 Task: Find connections with filter location Chākan with filter topic #Businessmindsetswith filter profile language Potuguese with filter current company Berger Paints India with filter school Sree Vidyanikethan Degree College, A.Rangampet, Tirupati. with filter industry Water, Waste, Steam, and Air Conditioning Services with filter service category NotaryOnline Research with filter keywords title Makeup Artist
Action: Mouse moved to (472, 67)
Screenshot: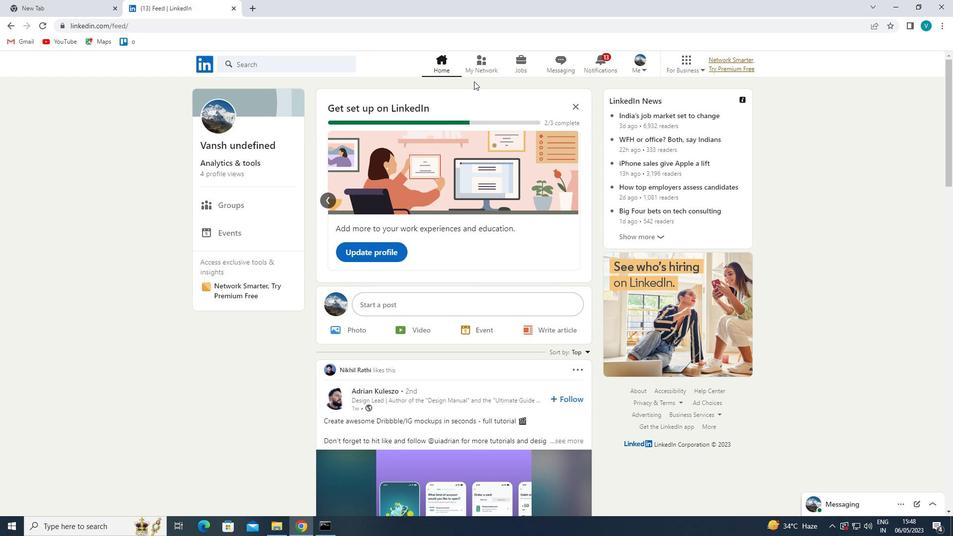 
Action: Mouse pressed left at (472, 67)
Screenshot: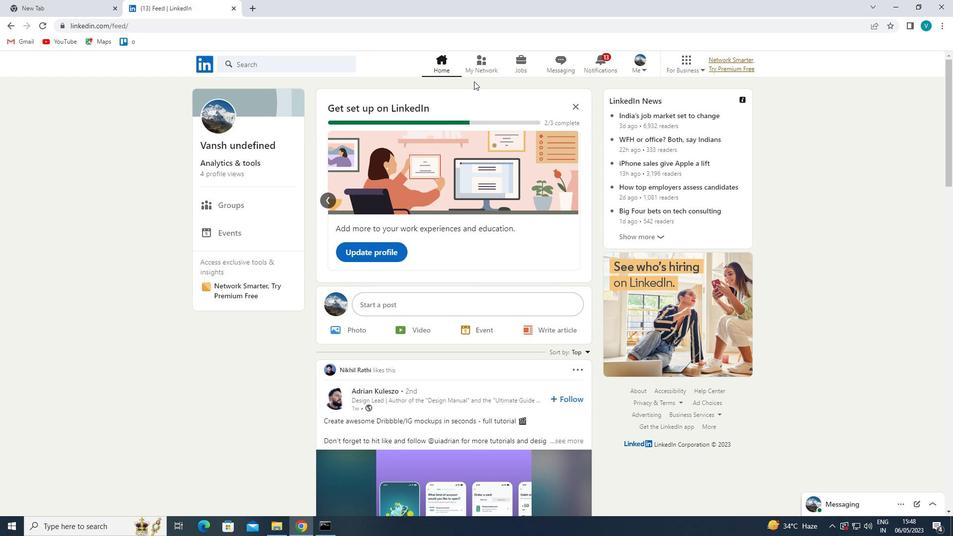 
Action: Mouse moved to (283, 120)
Screenshot: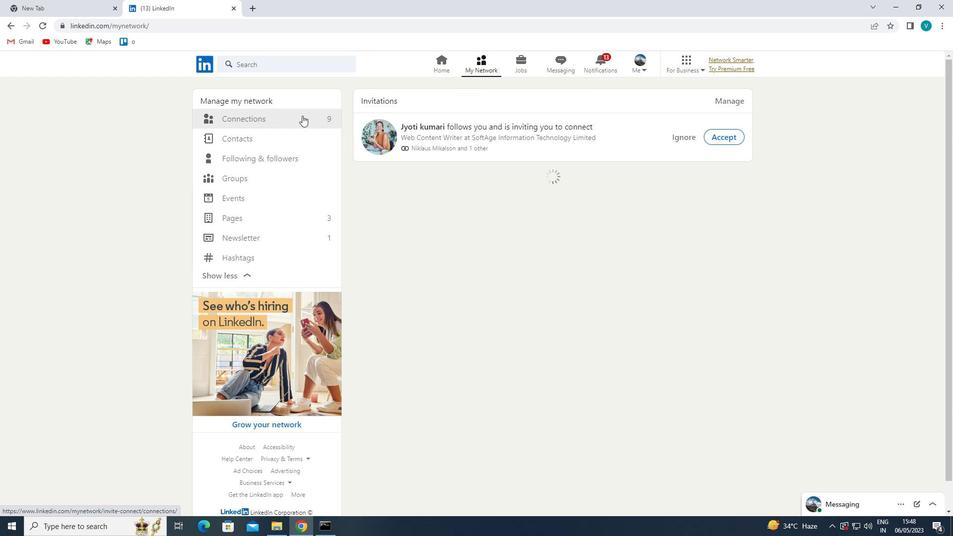 
Action: Mouse pressed left at (283, 120)
Screenshot: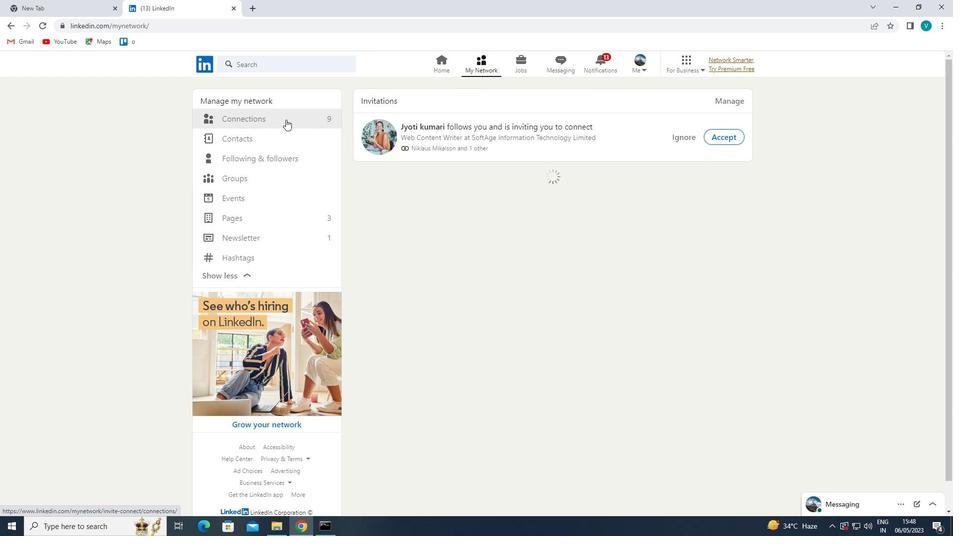 
Action: Mouse moved to (550, 125)
Screenshot: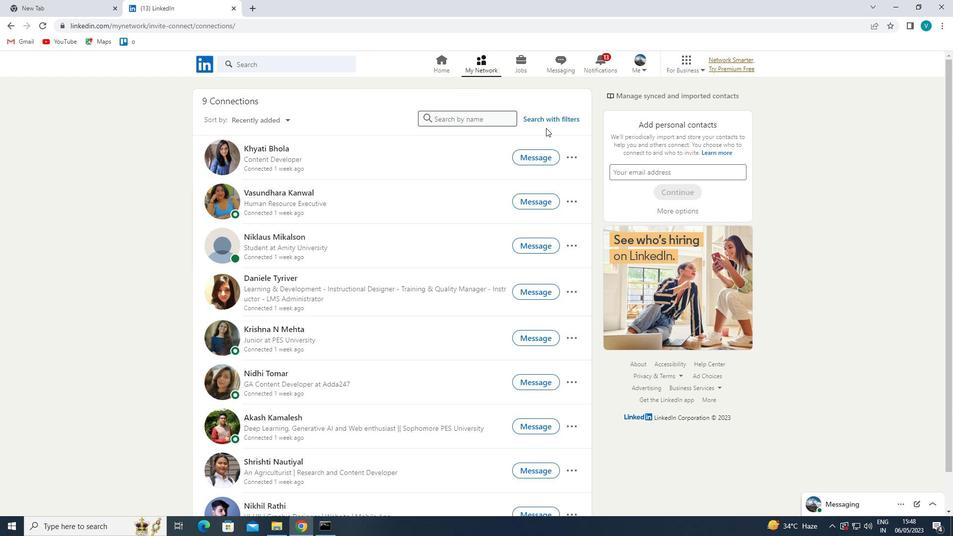 
Action: Mouse pressed left at (550, 125)
Screenshot: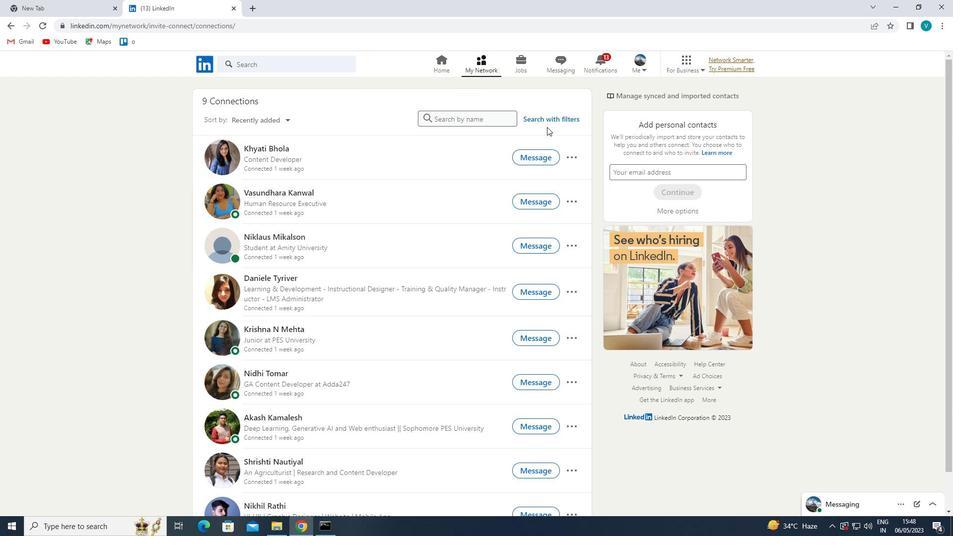
Action: Mouse moved to (551, 122)
Screenshot: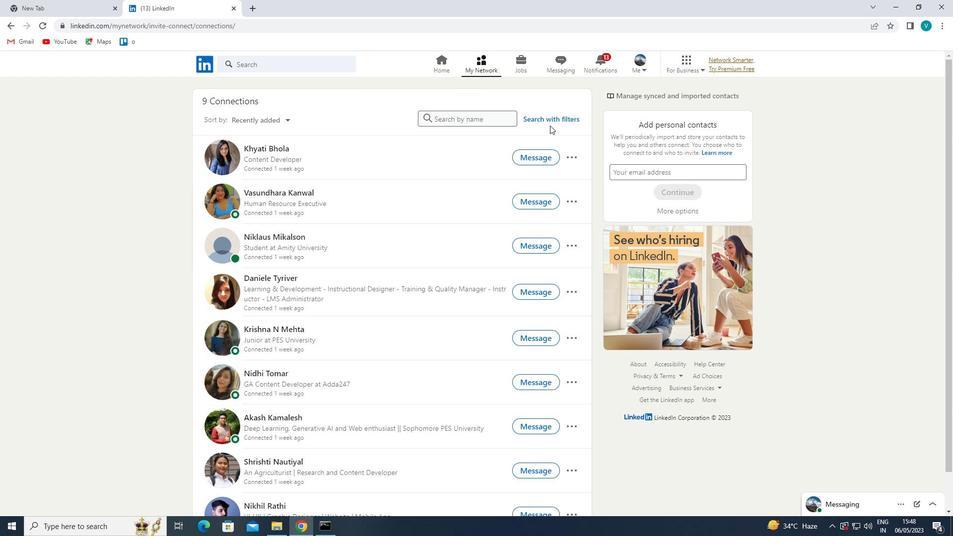 
Action: Mouse pressed left at (551, 122)
Screenshot: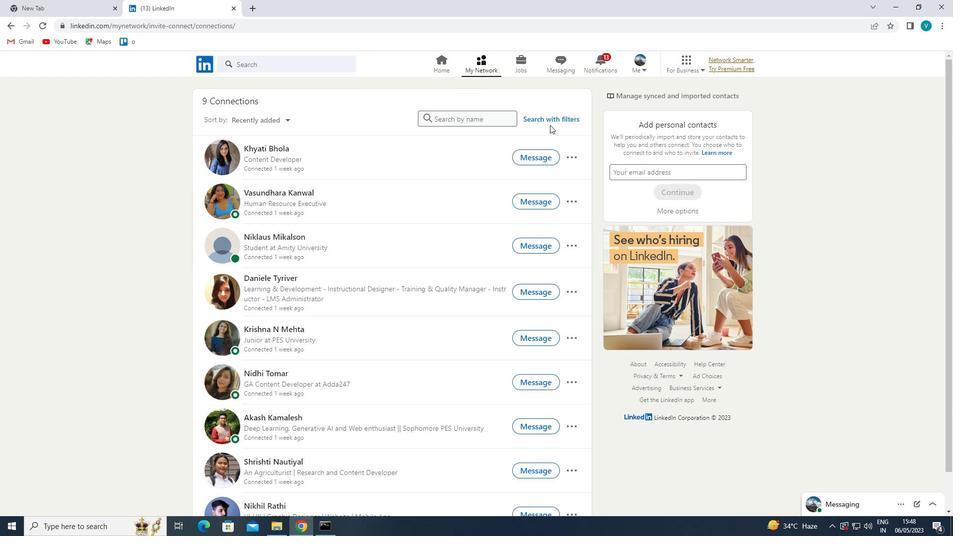 
Action: Mouse moved to (477, 92)
Screenshot: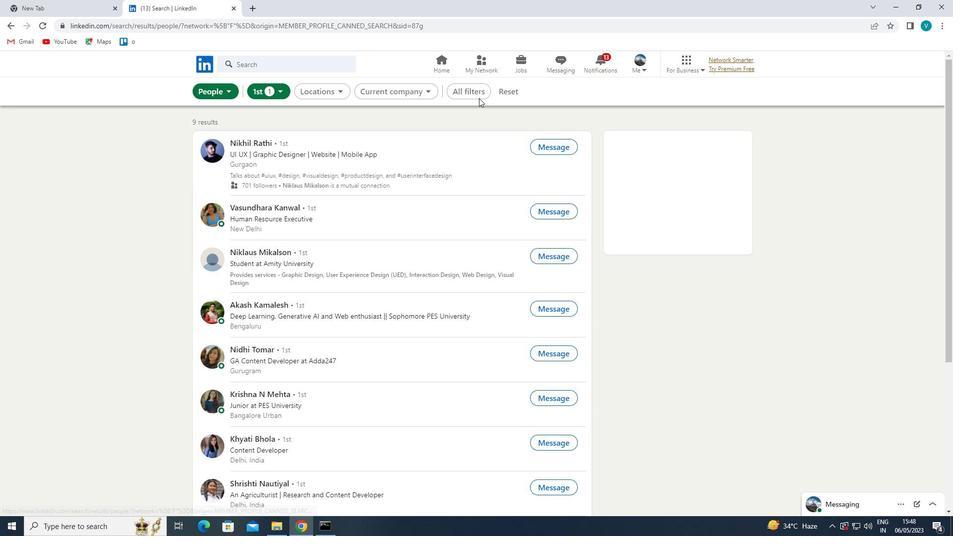 
Action: Mouse pressed left at (477, 92)
Screenshot: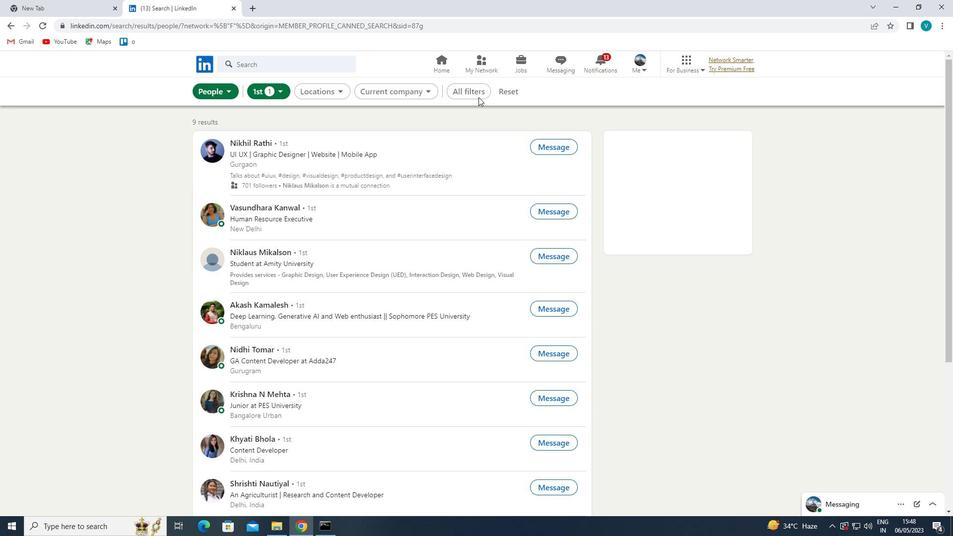 
Action: Mouse moved to (734, 215)
Screenshot: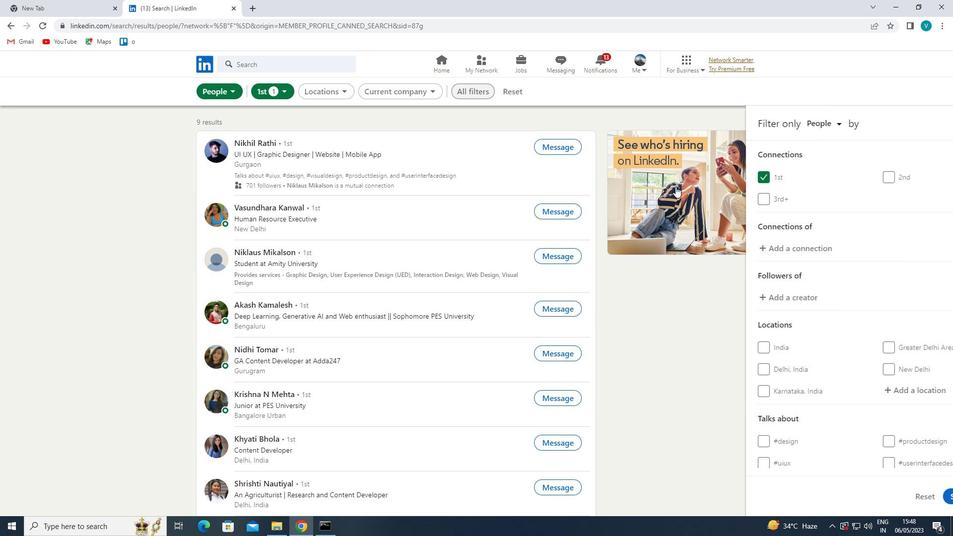 
Action: Mouse scrolled (734, 215) with delta (0, 0)
Screenshot: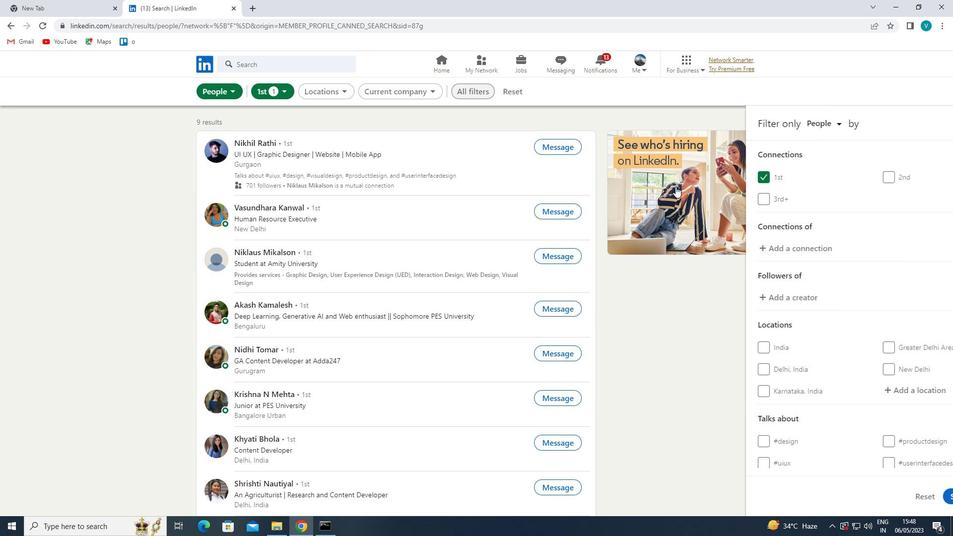 
Action: Mouse moved to (738, 219)
Screenshot: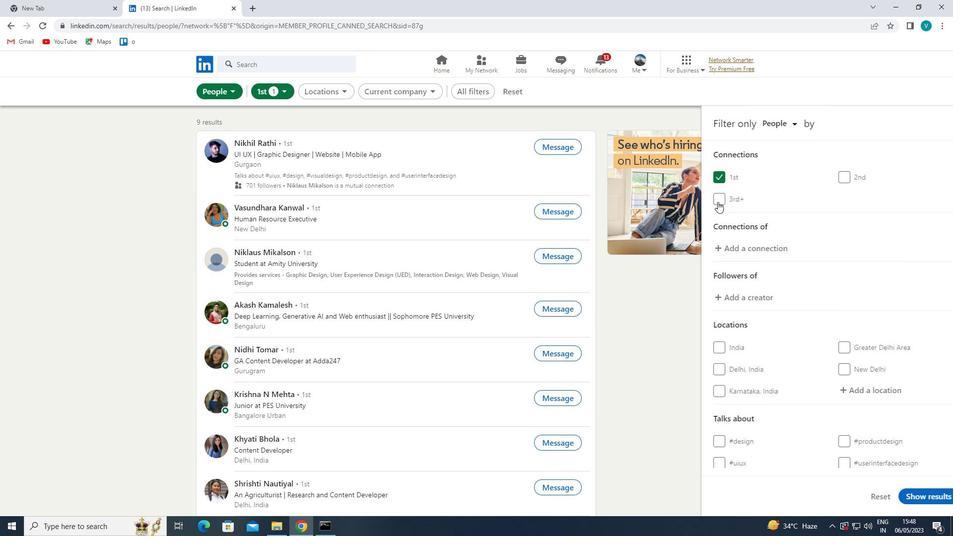 
Action: Mouse scrolled (738, 218) with delta (0, 0)
Screenshot: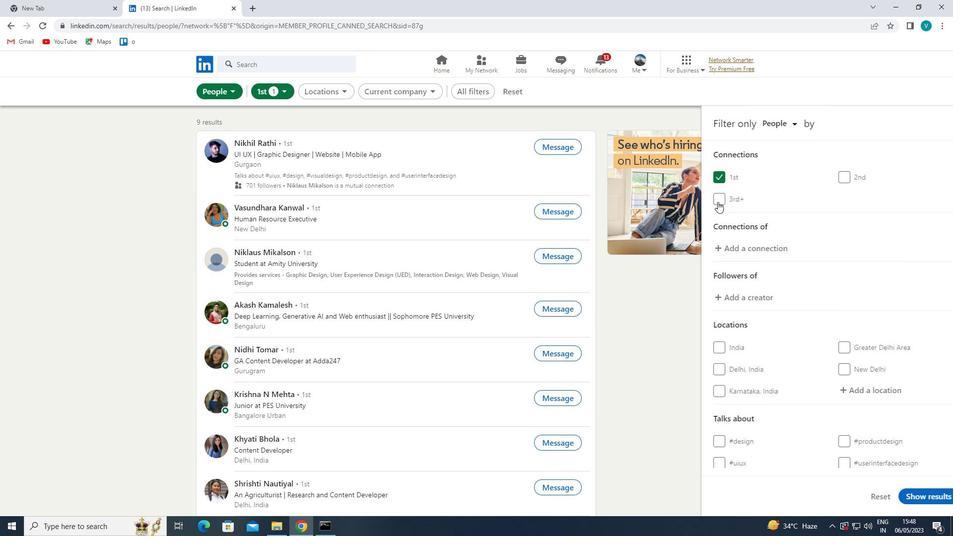 
Action: Mouse moved to (838, 284)
Screenshot: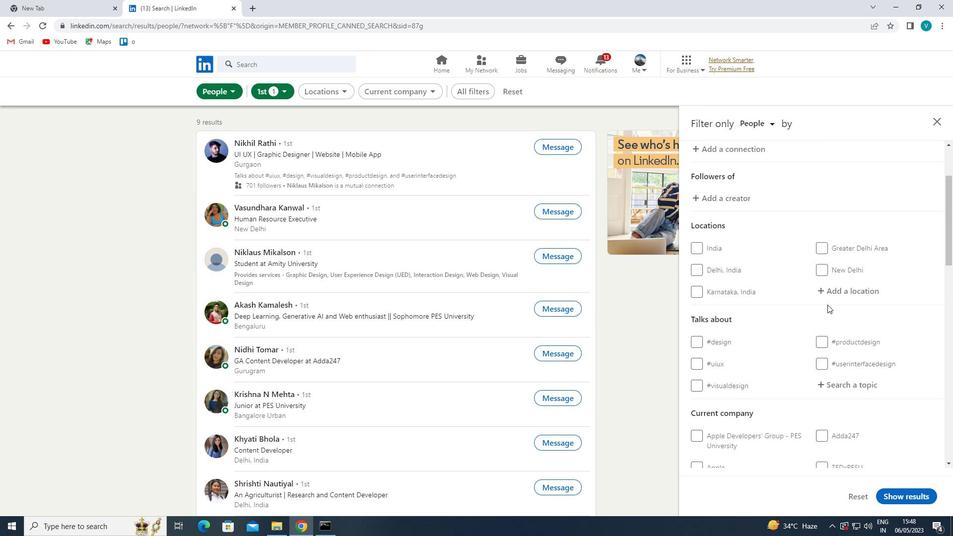 
Action: Mouse pressed left at (838, 284)
Screenshot: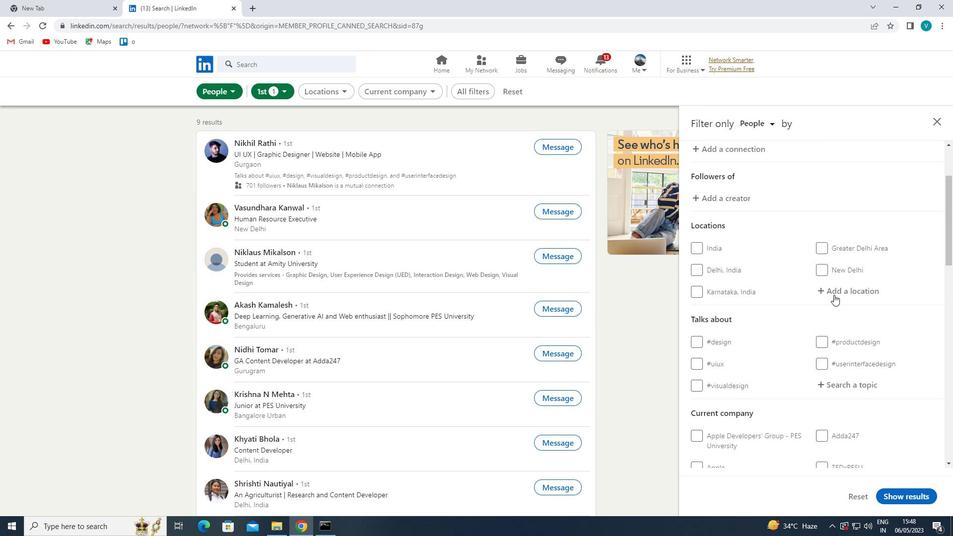
Action: Mouse moved to (198, 39)
Screenshot: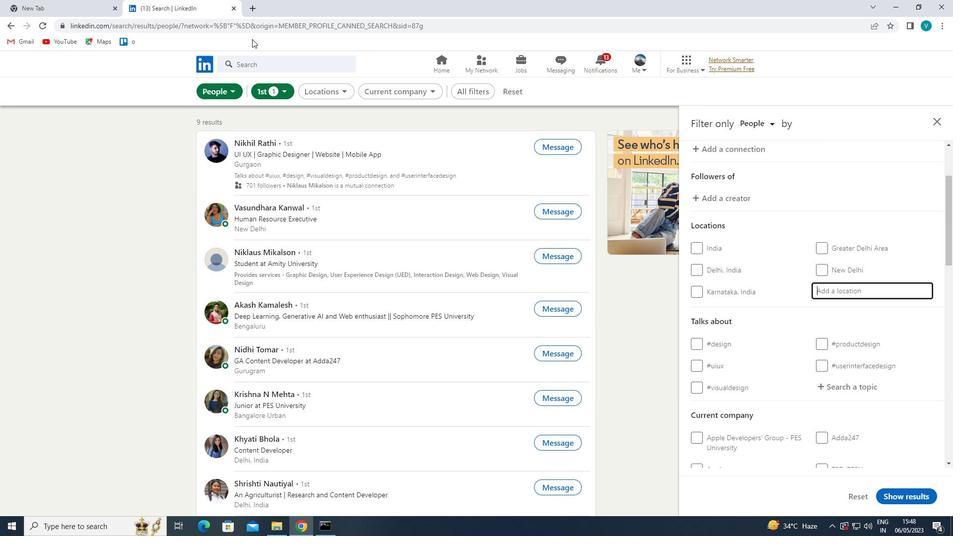 
Action: Key pressed <Key.shift>CHAKAN
Screenshot: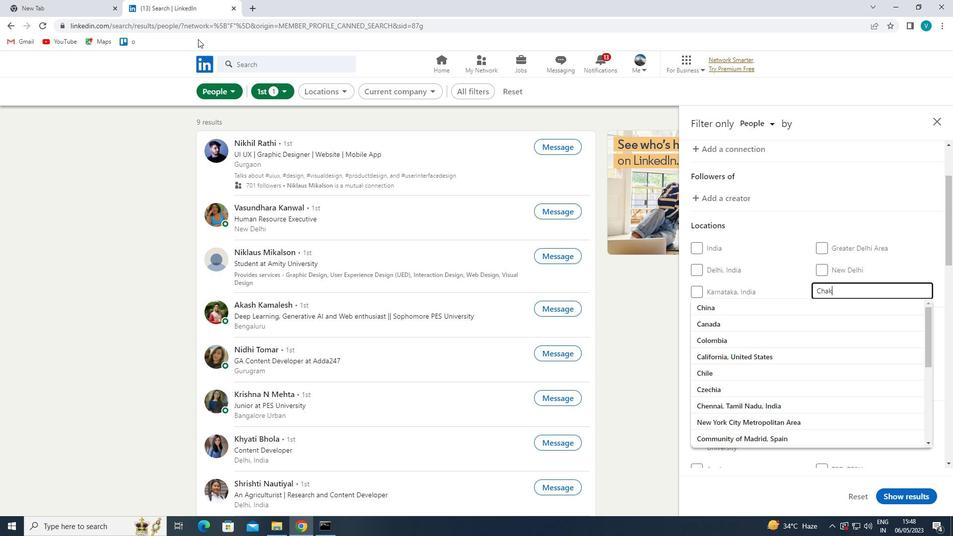 
Action: Mouse moved to (825, 312)
Screenshot: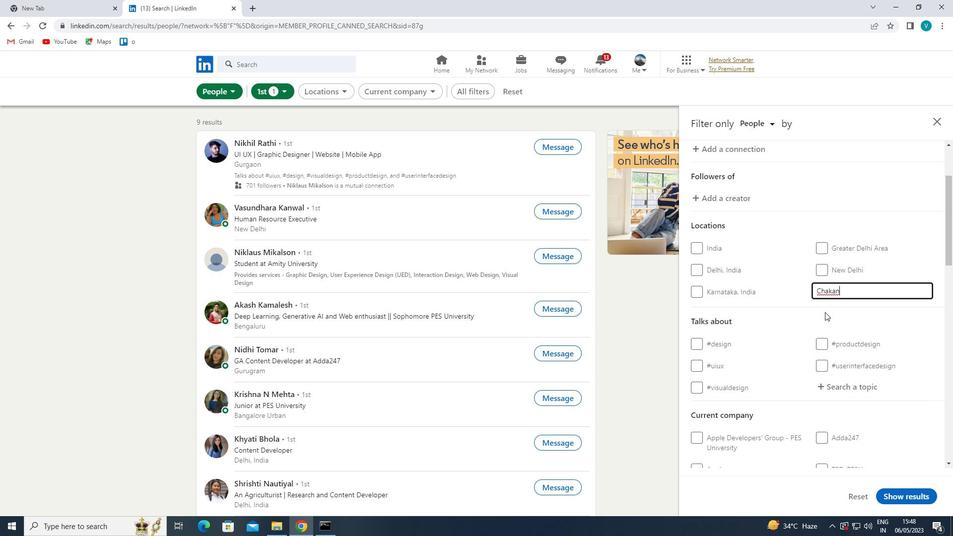 
Action: Mouse pressed left at (825, 312)
Screenshot: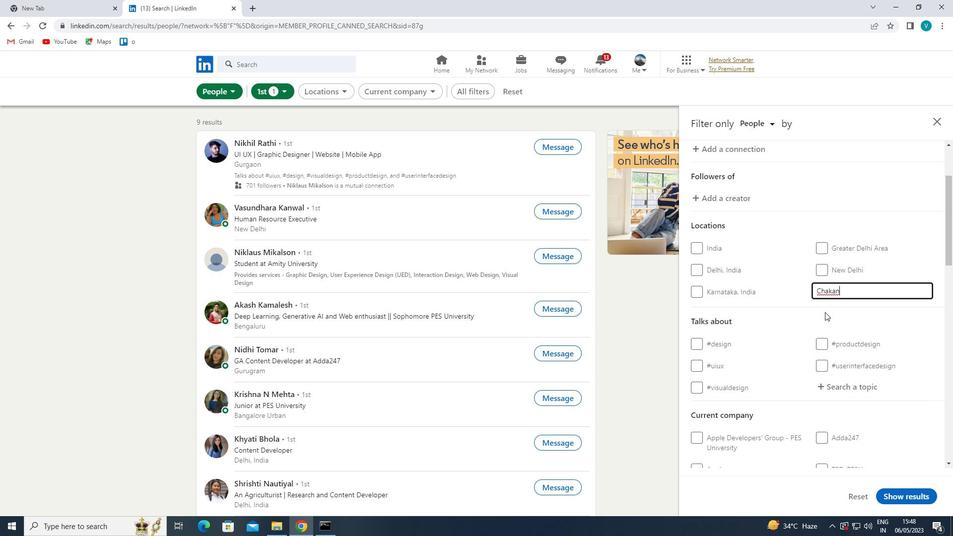 
Action: Mouse moved to (825, 312)
Screenshot: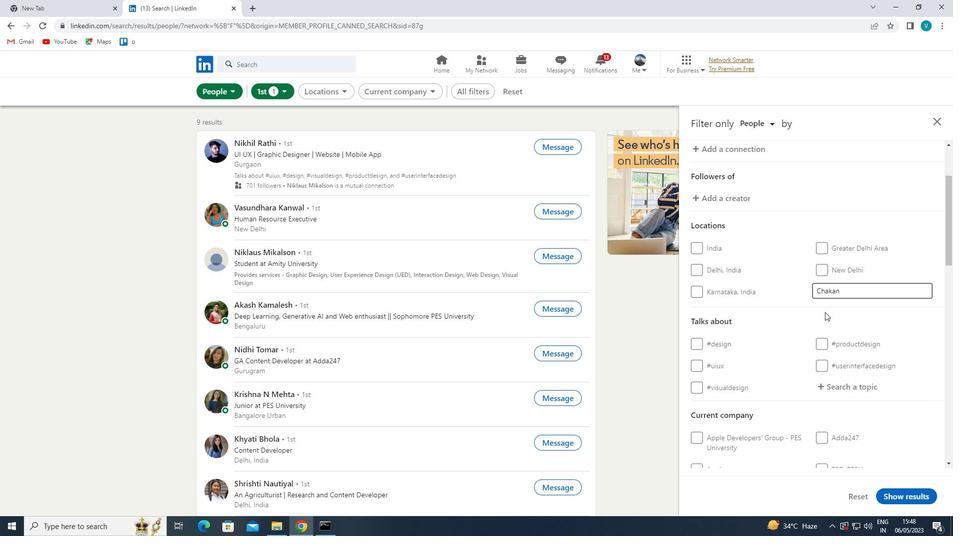 
Action: Mouse scrolled (825, 311) with delta (0, 0)
Screenshot: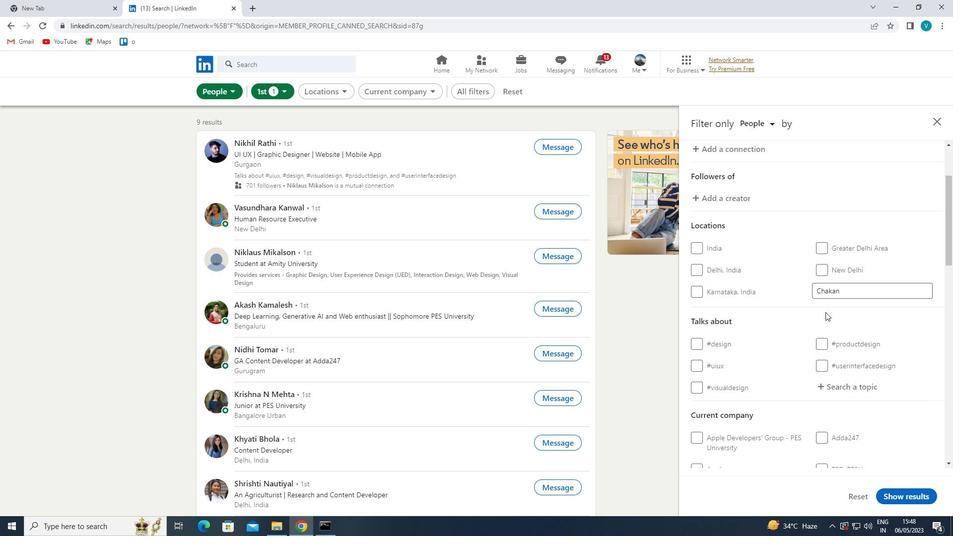 
Action: Mouse scrolled (825, 311) with delta (0, 0)
Screenshot: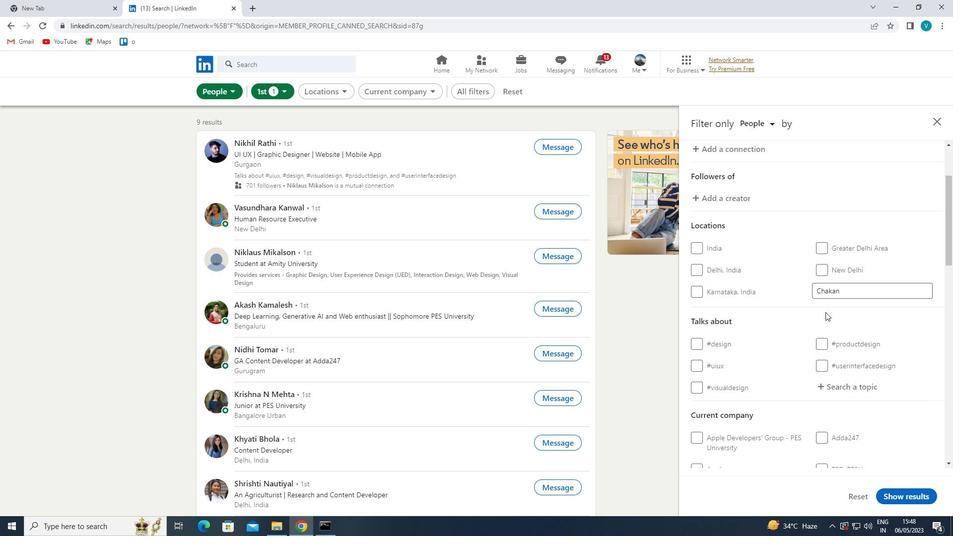 
Action: Mouse moved to (857, 293)
Screenshot: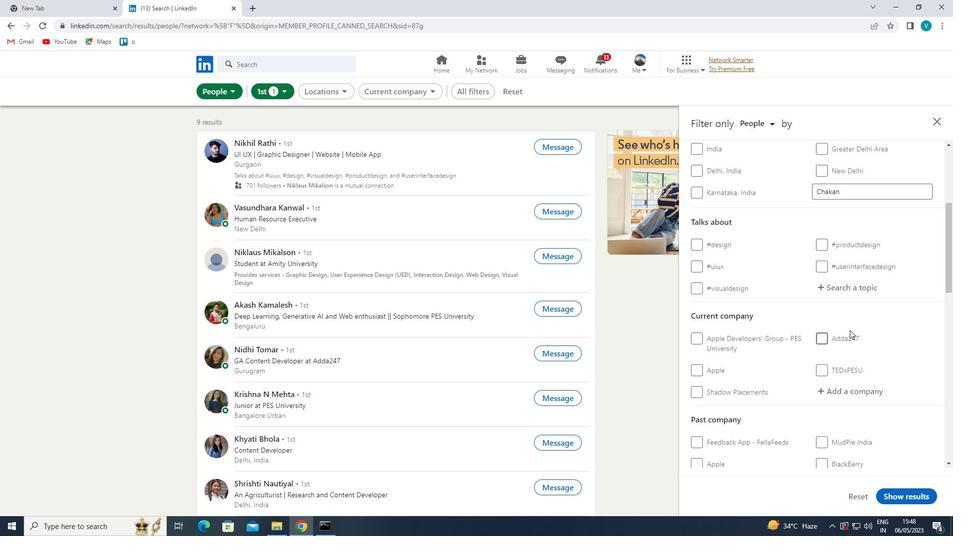 
Action: Mouse pressed left at (857, 293)
Screenshot: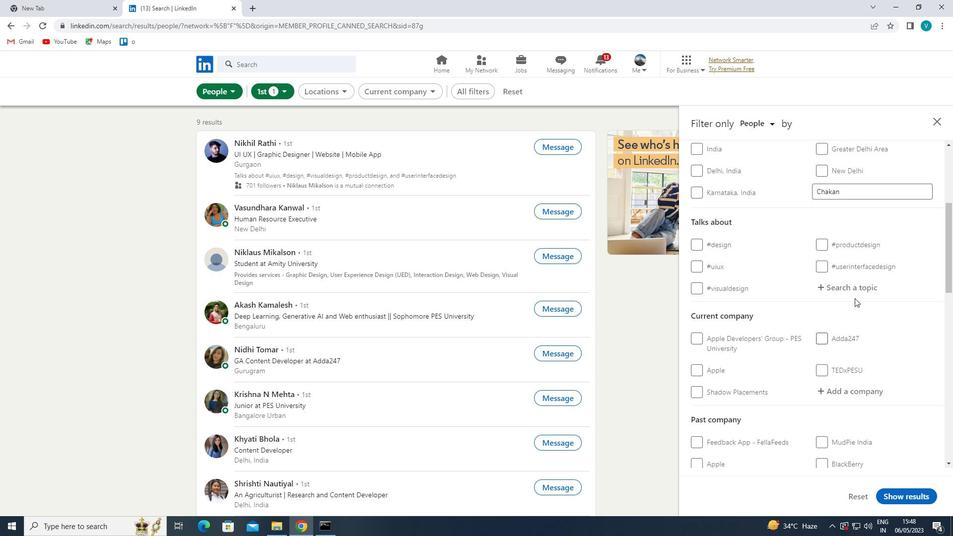 
Action: Mouse moved to (676, 398)
Screenshot: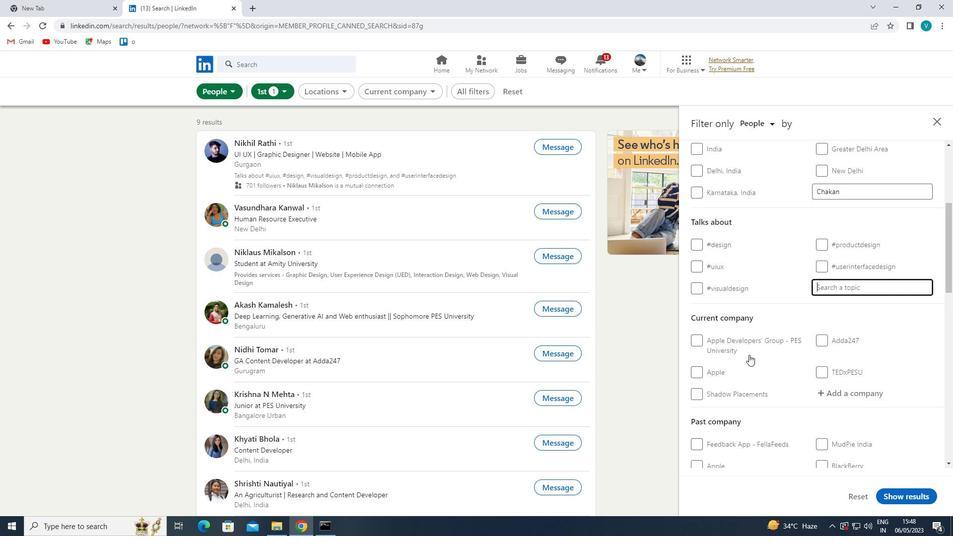 
Action: Key pressed BUSINESS
Screenshot: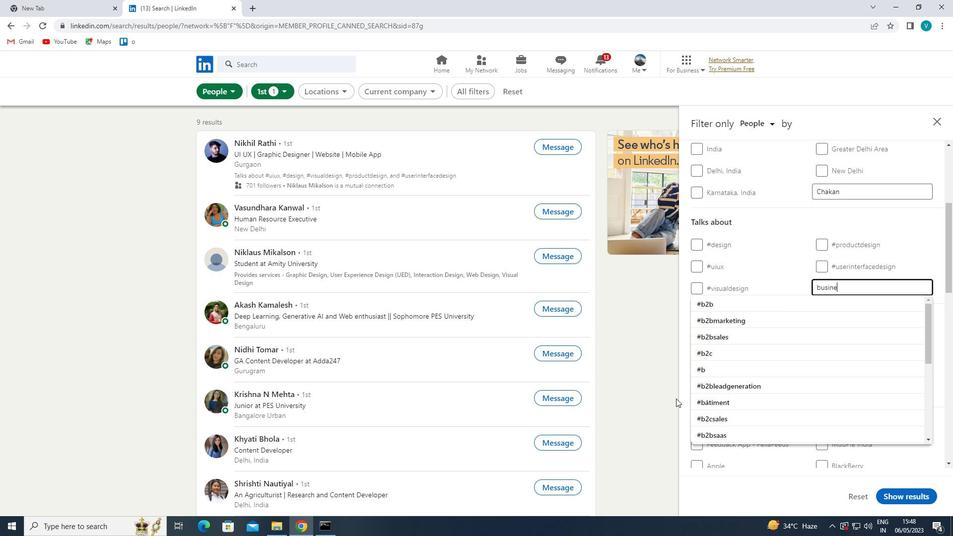 
Action: Mouse moved to (697, 382)
Screenshot: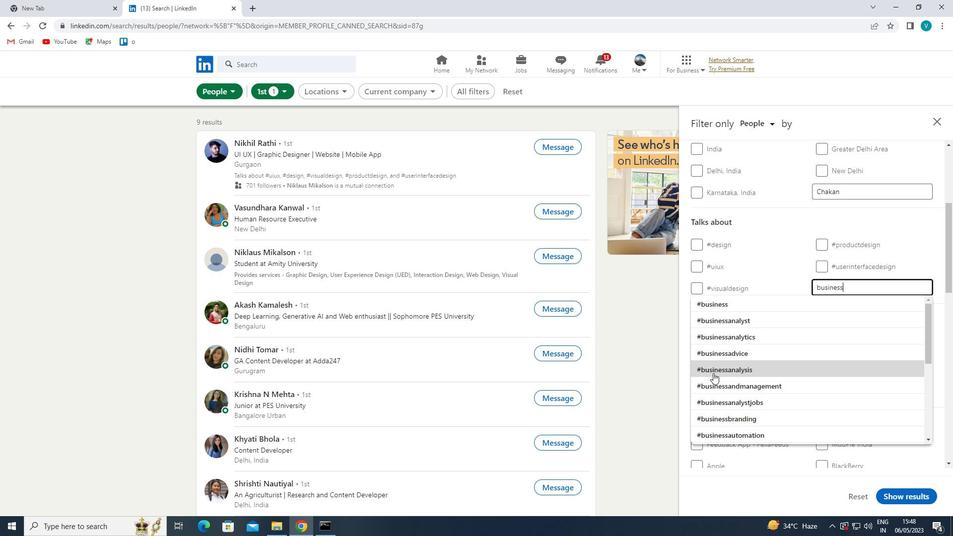 
Action: Key pressed MIND
Screenshot: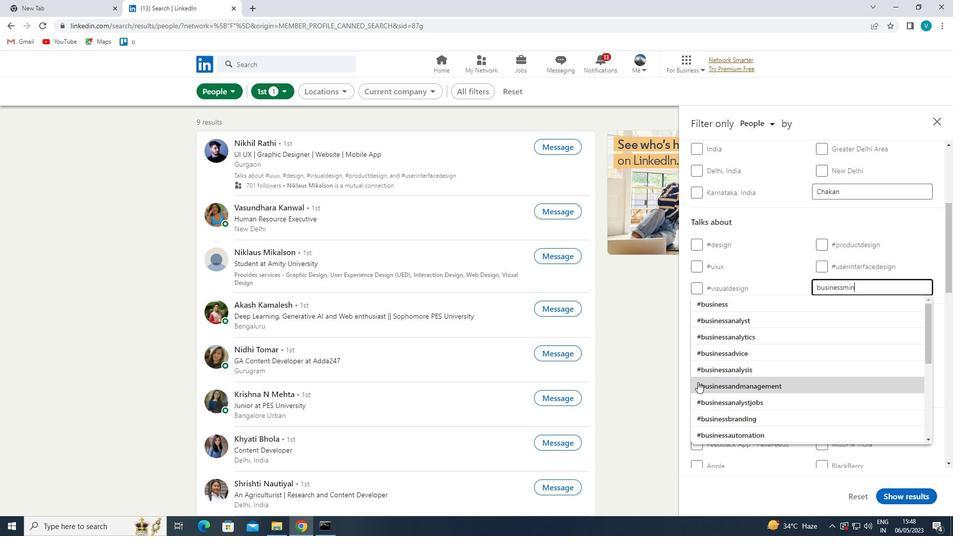 
Action: Mouse moved to (729, 346)
Screenshot: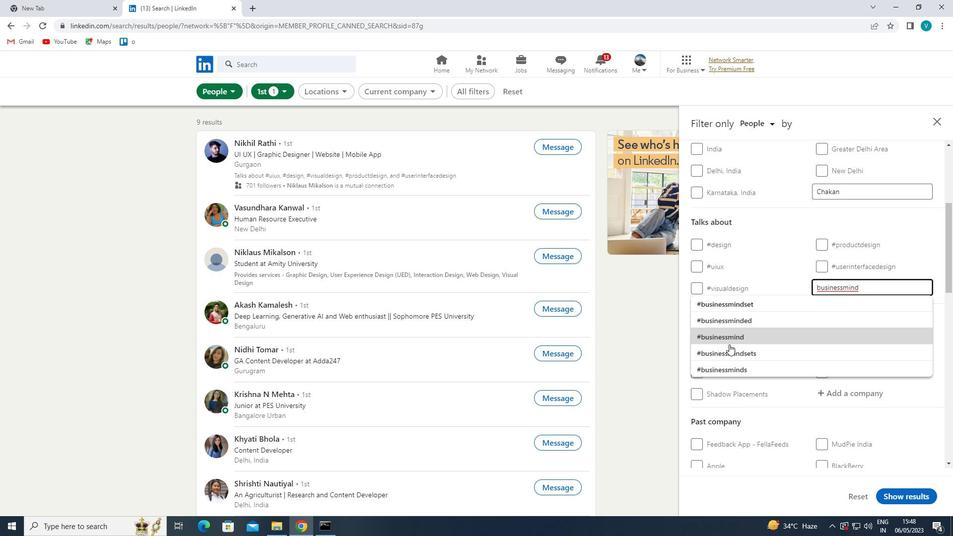 
Action: Mouse pressed left at (729, 346)
Screenshot: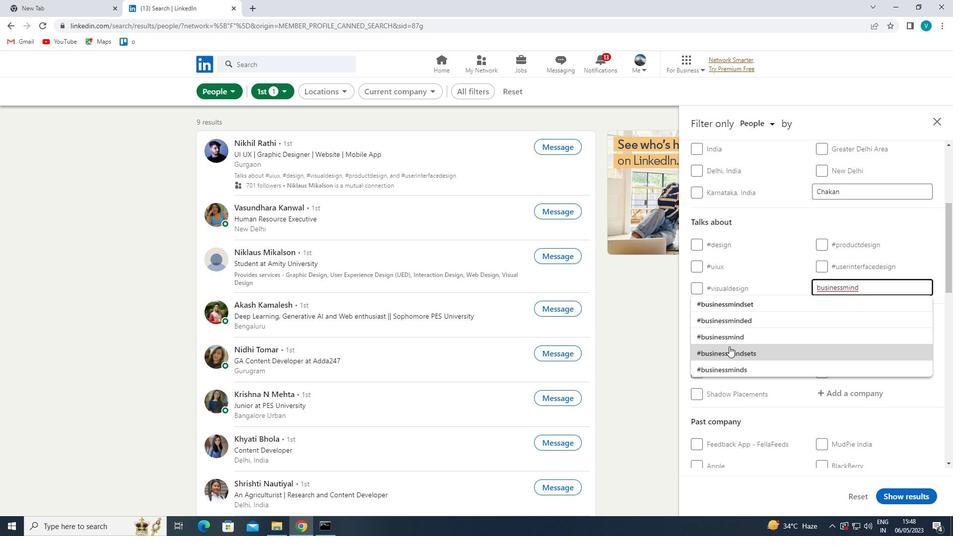 
Action: Mouse moved to (829, 341)
Screenshot: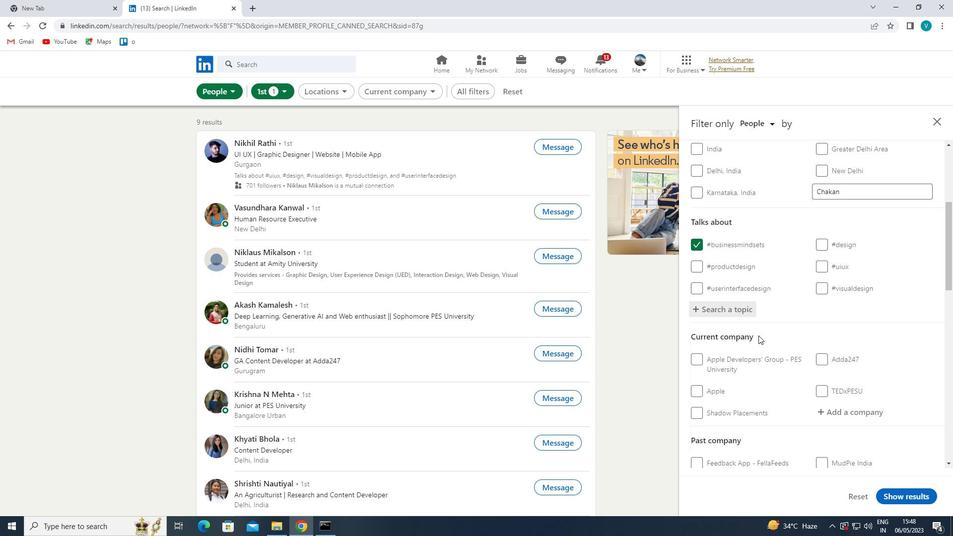 
Action: Mouse scrolled (829, 340) with delta (0, 0)
Screenshot: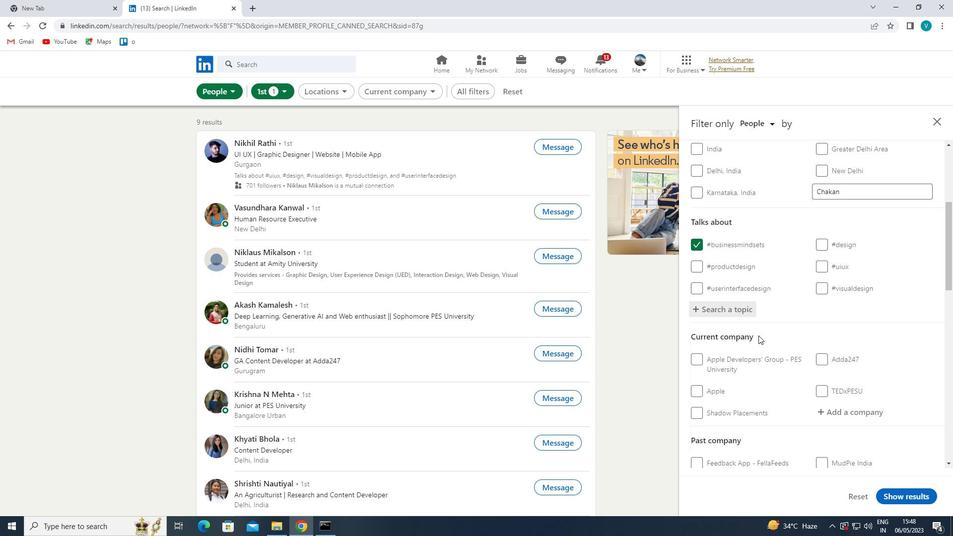
Action: Mouse moved to (858, 353)
Screenshot: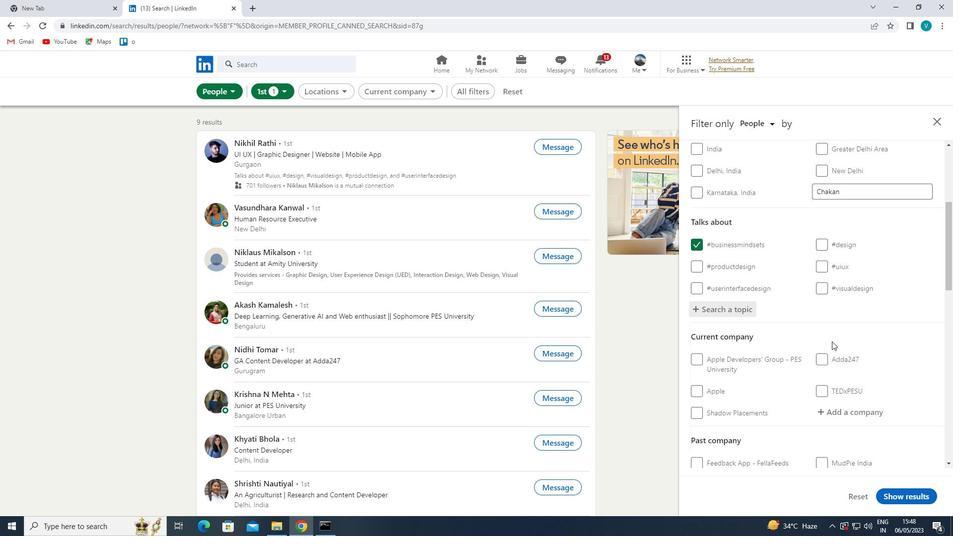 
Action: Mouse scrolled (858, 352) with delta (0, 0)
Screenshot: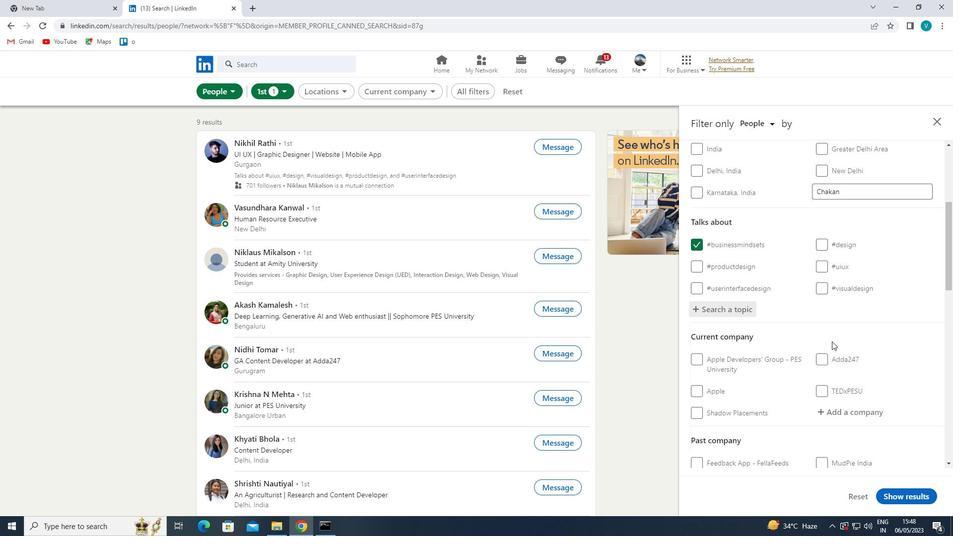 
Action: Mouse moved to (855, 307)
Screenshot: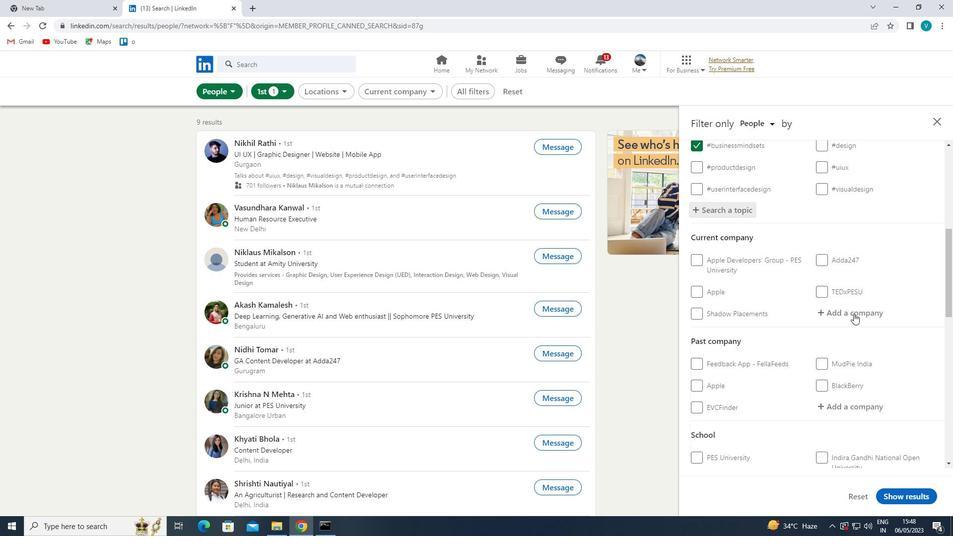 
Action: Mouse pressed left at (855, 307)
Screenshot: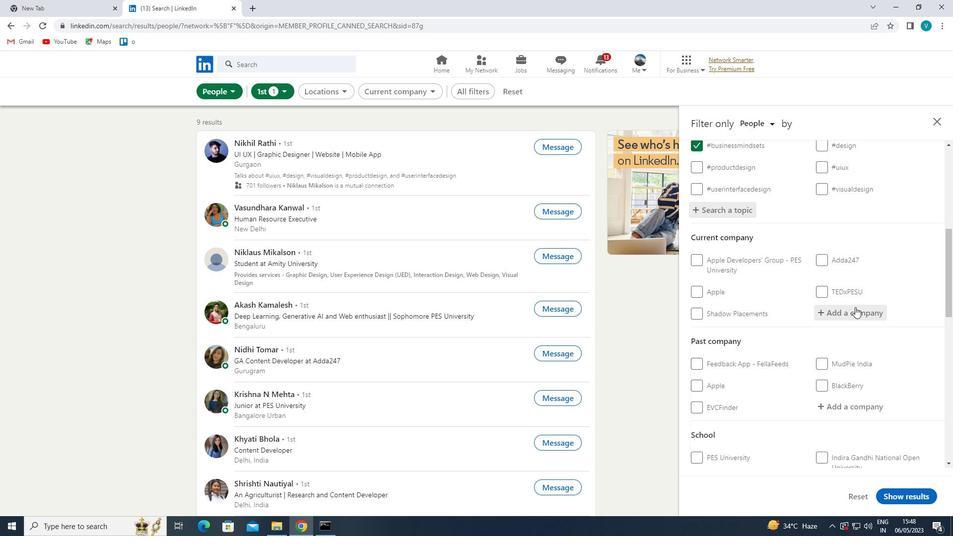 
Action: Mouse moved to (660, 424)
Screenshot: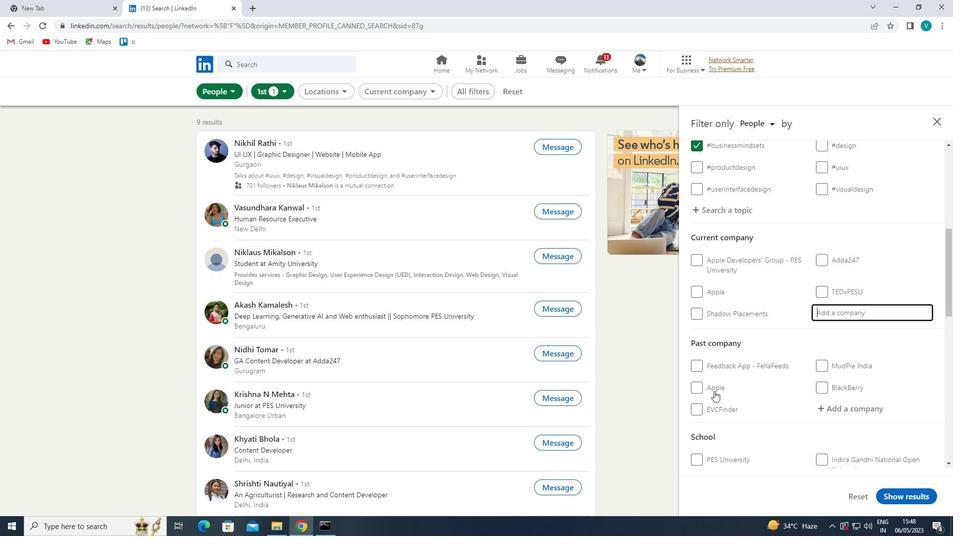 
Action: Key pressed <Key.shift>BERGER
Screenshot: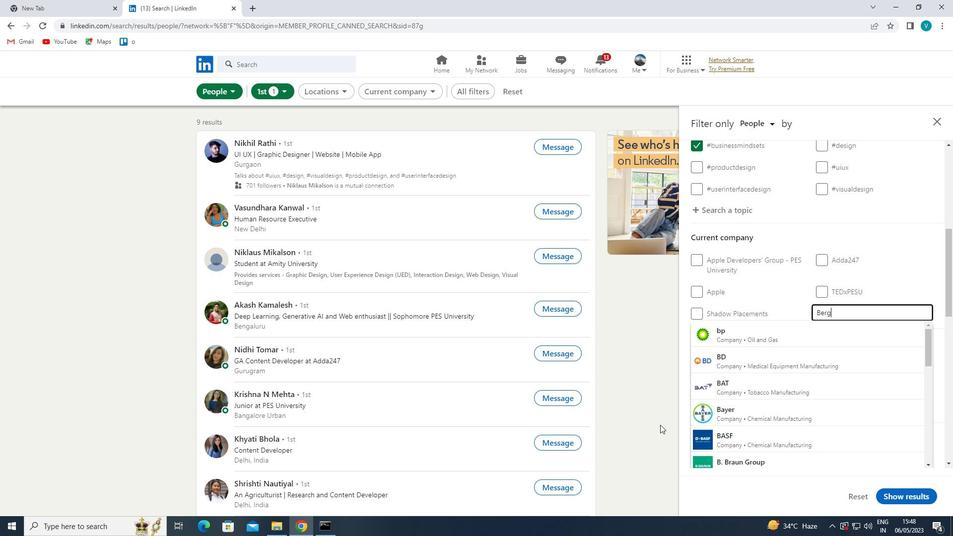 
Action: Mouse moved to (777, 333)
Screenshot: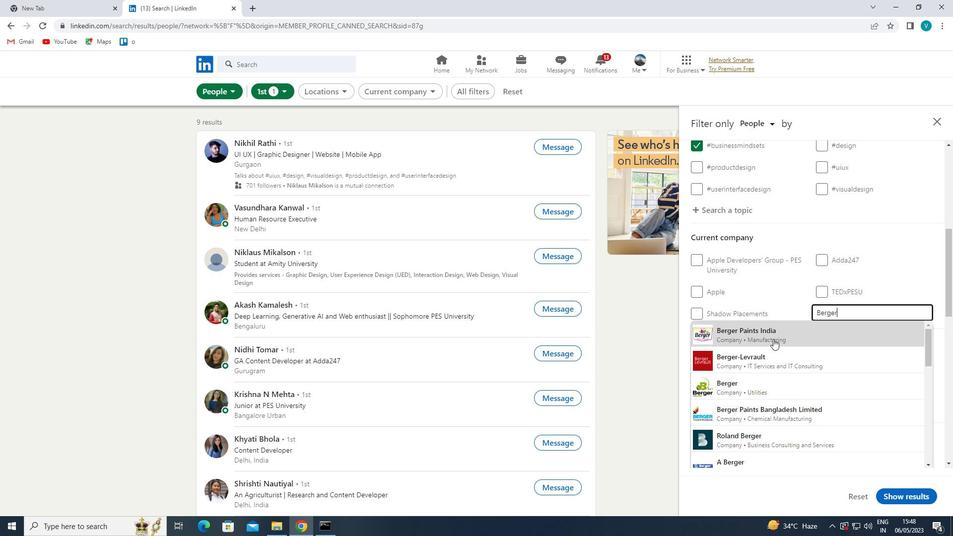 
Action: Mouse pressed left at (777, 333)
Screenshot: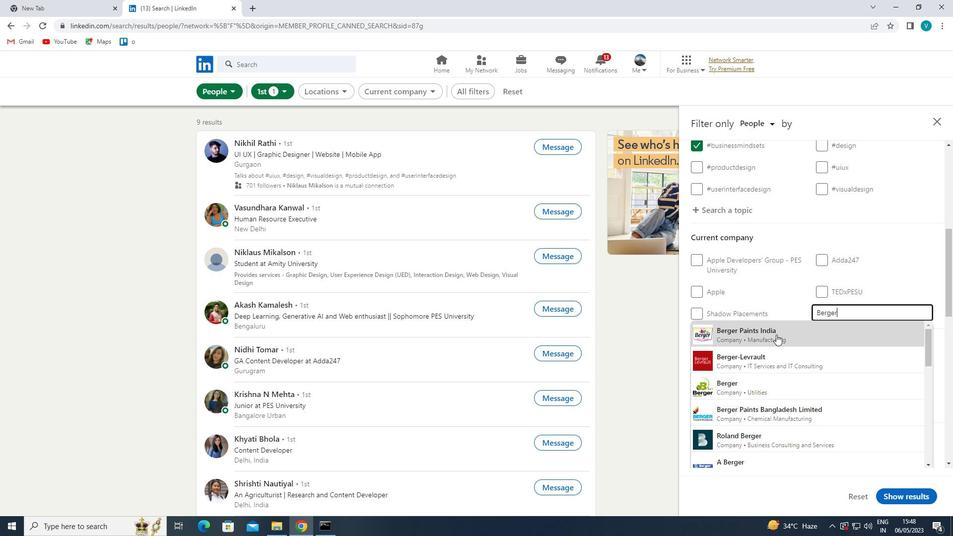 
Action: Mouse moved to (784, 341)
Screenshot: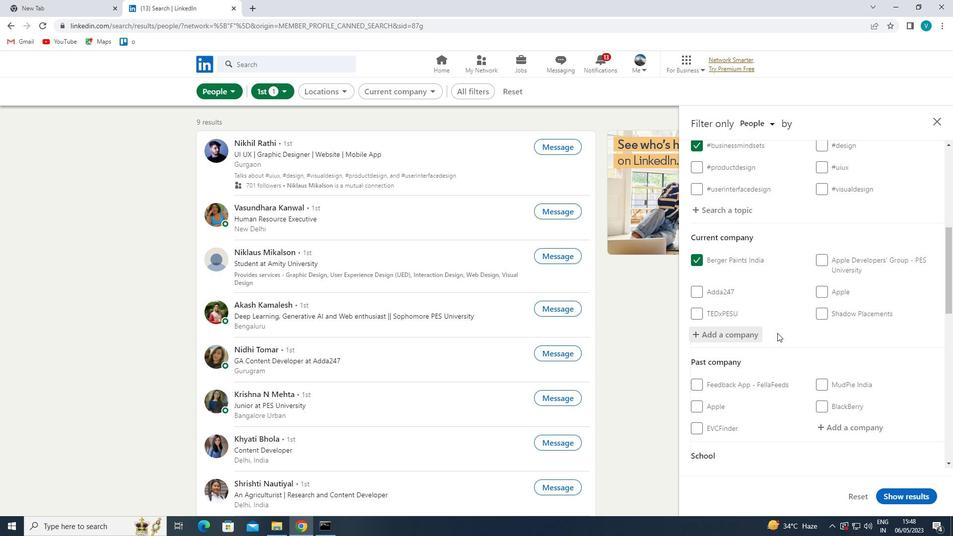 
Action: Mouse scrolled (784, 341) with delta (0, 0)
Screenshot: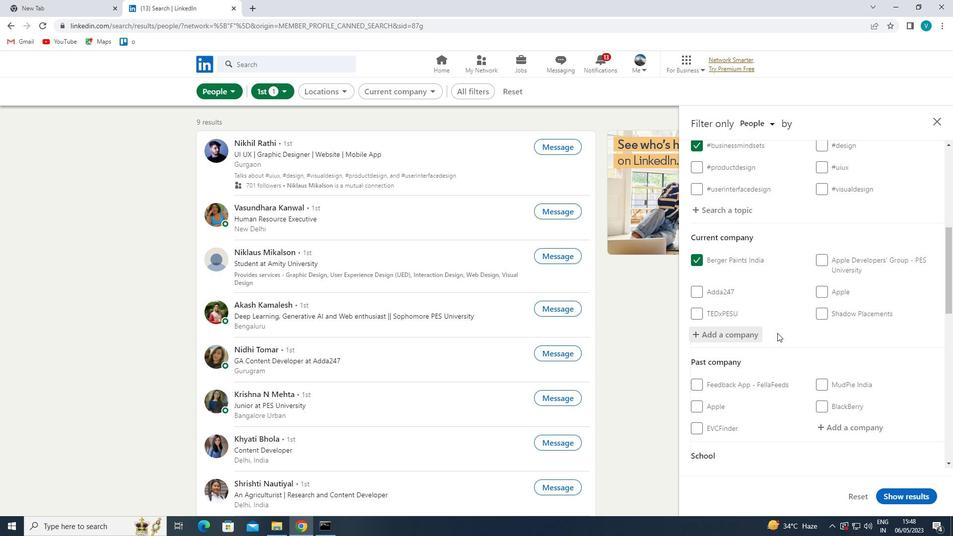 
Action: Mouse moved to (784, 343)
Screenshot: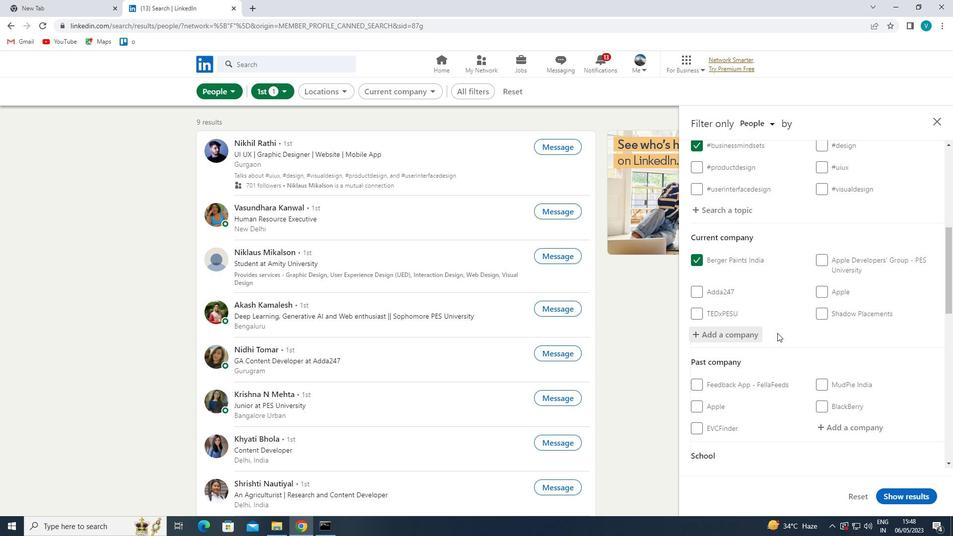 
Action: Mouse scrolled (784, 342) with delta (0, 0)
Screenshot: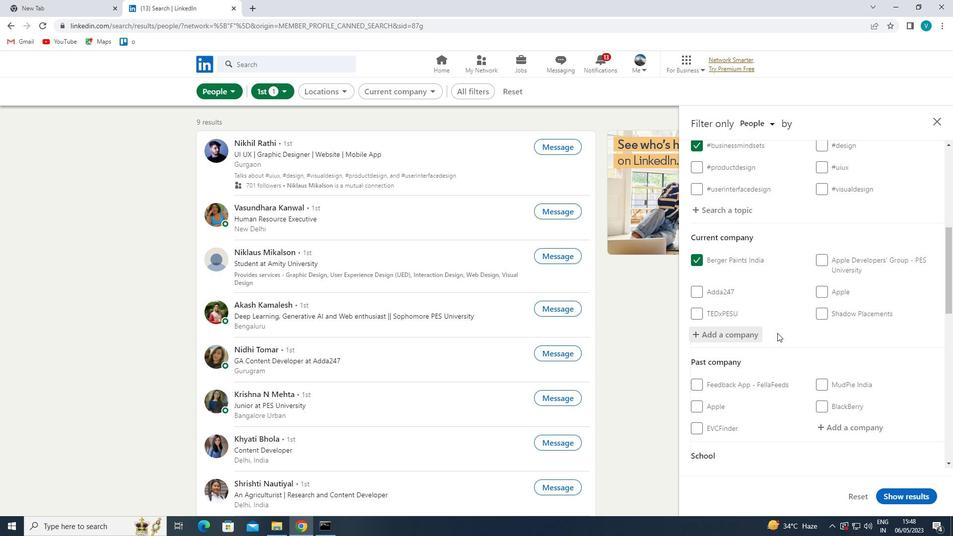 
Action: Mouse moved to (785, 343)
Screenshot: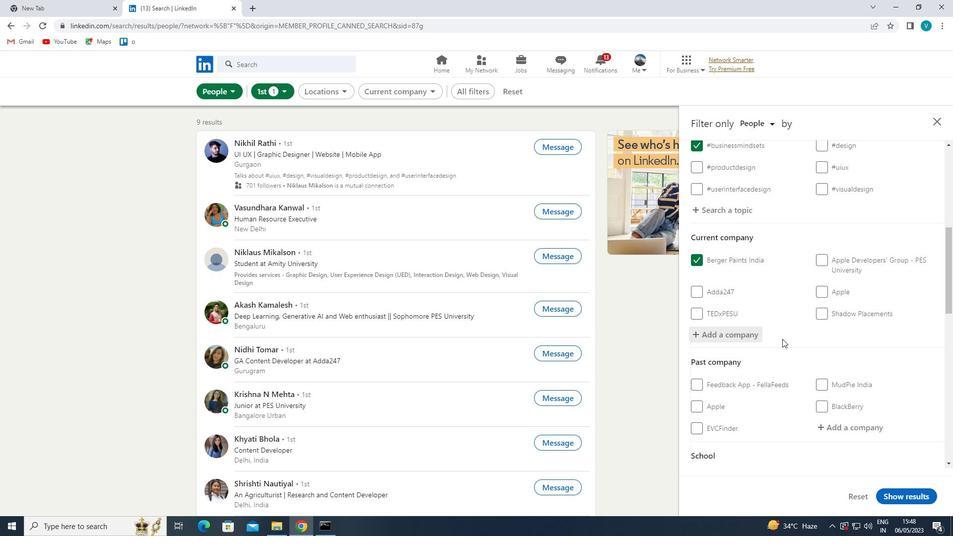 
Action: Mouse scrolled (785, 342) with delta (0, 0)
Screenshot: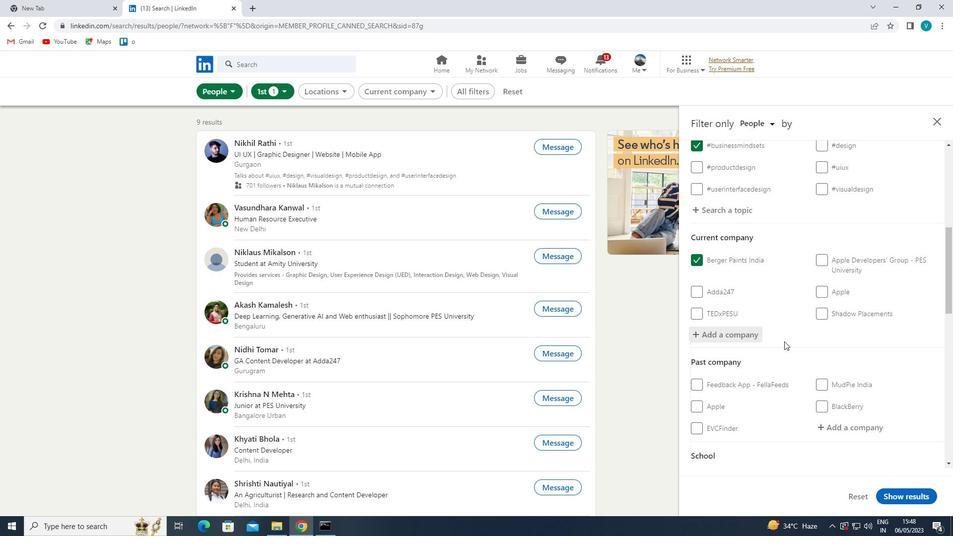 
Action: Mouse moved to (808, 354)
Screenshot: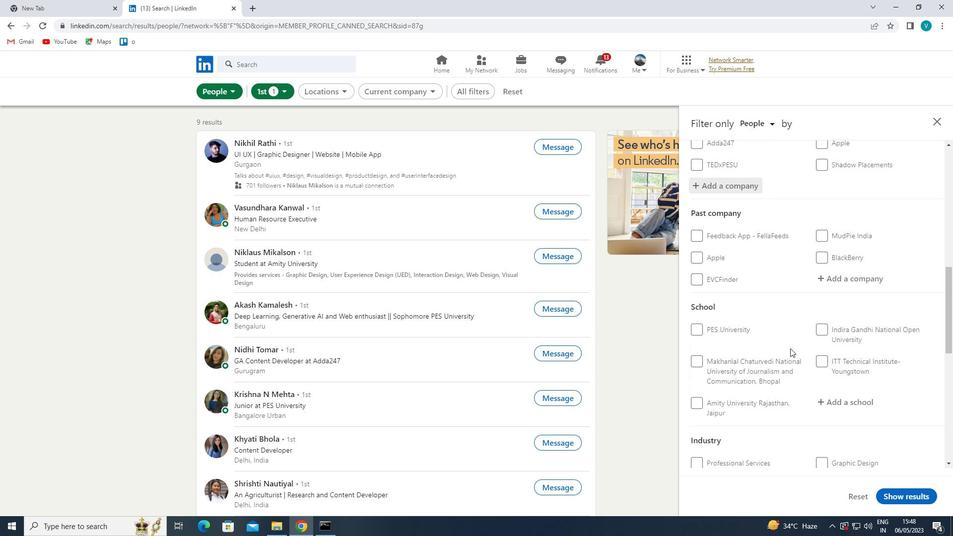 
Action: Mouse scrolled (808, 354) with delta (0, 0)
Screenshot: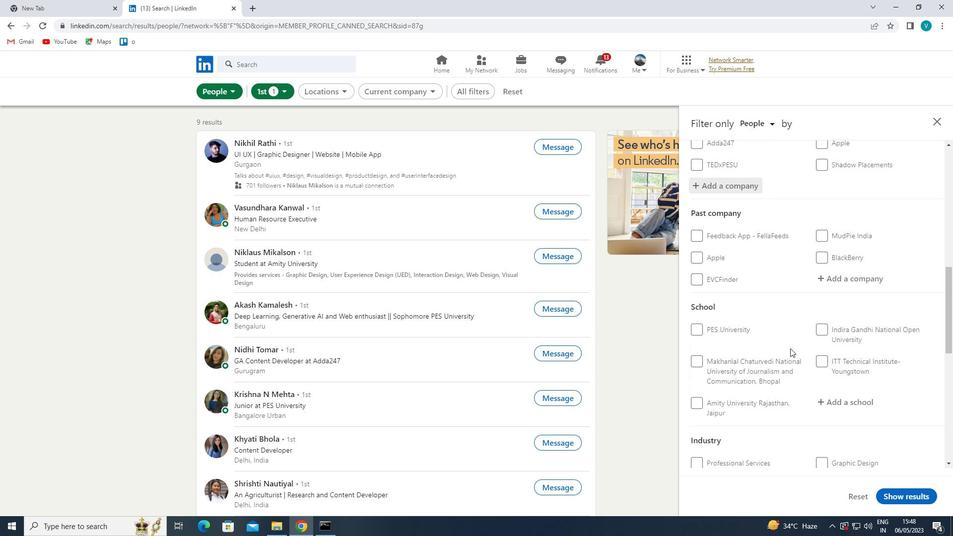 
Action: Mouse moved to (847, 348)
Screenshot: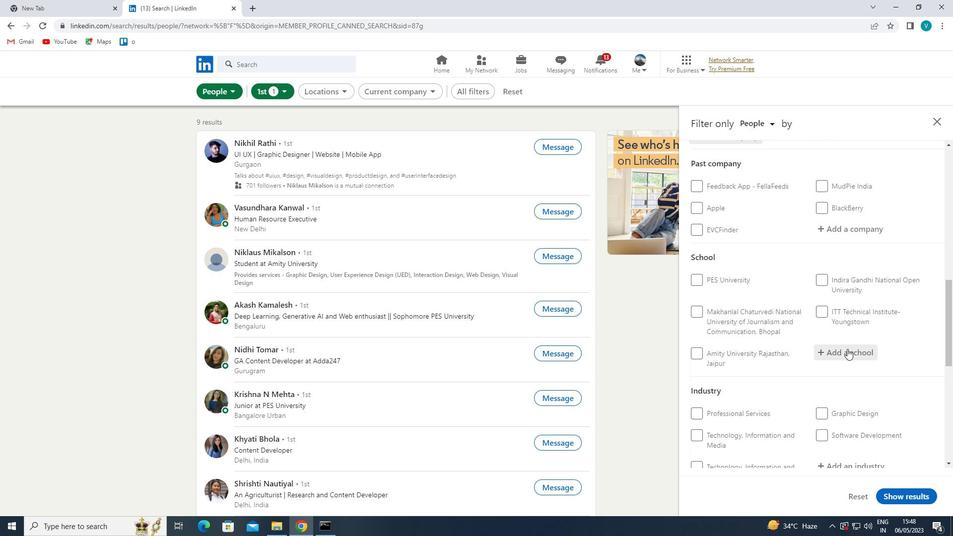 
Action: Mouse pressed left at (847, 348)
Screenshot: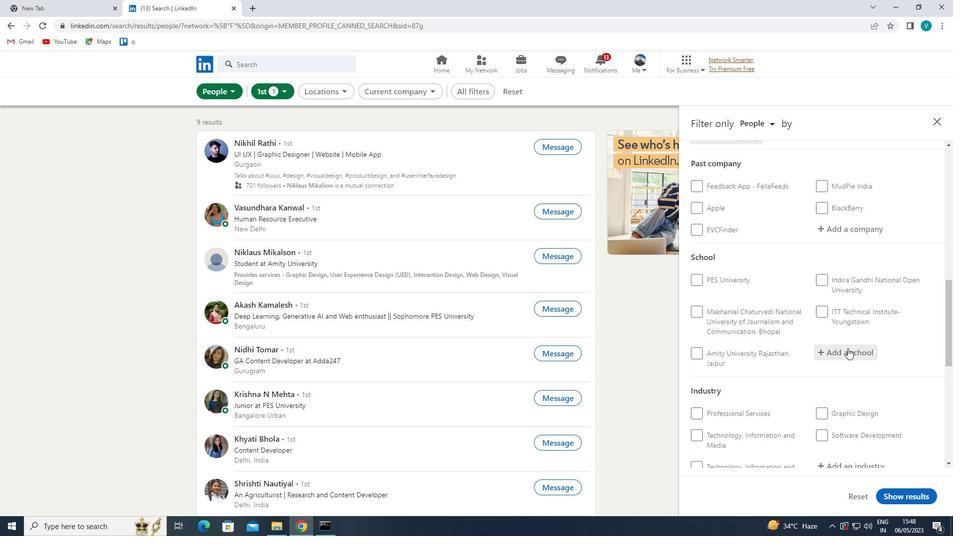 
Action: Key pressed <Key.shift>SREE<Key.space>
Screenshot: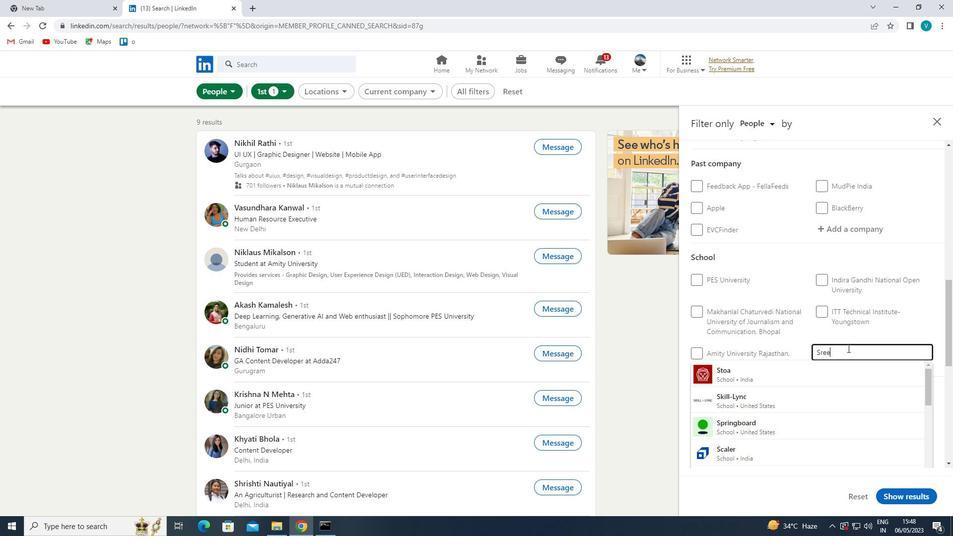 
Action: Mouse moved to (837, 351)
Screenshot: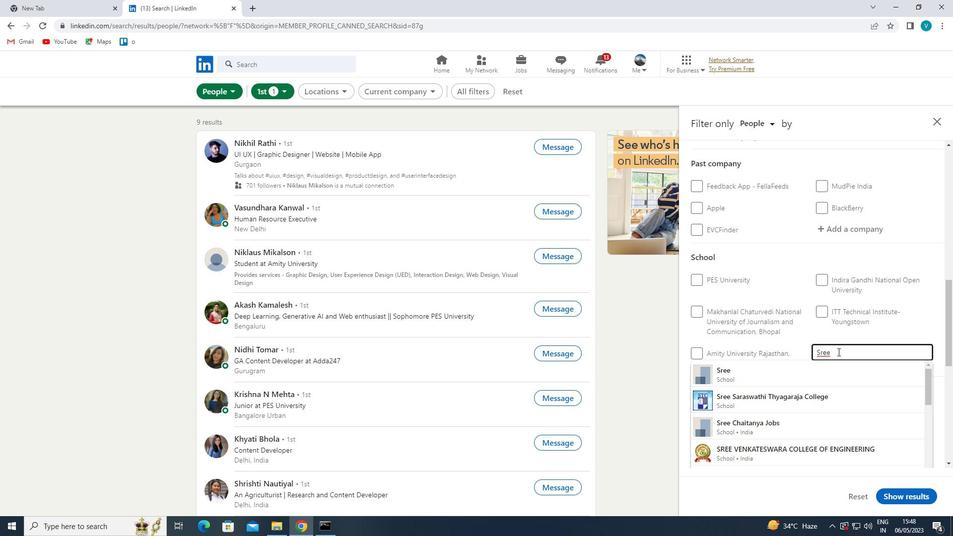 
Action: Key pressed <Key.shift>V
Screenshot: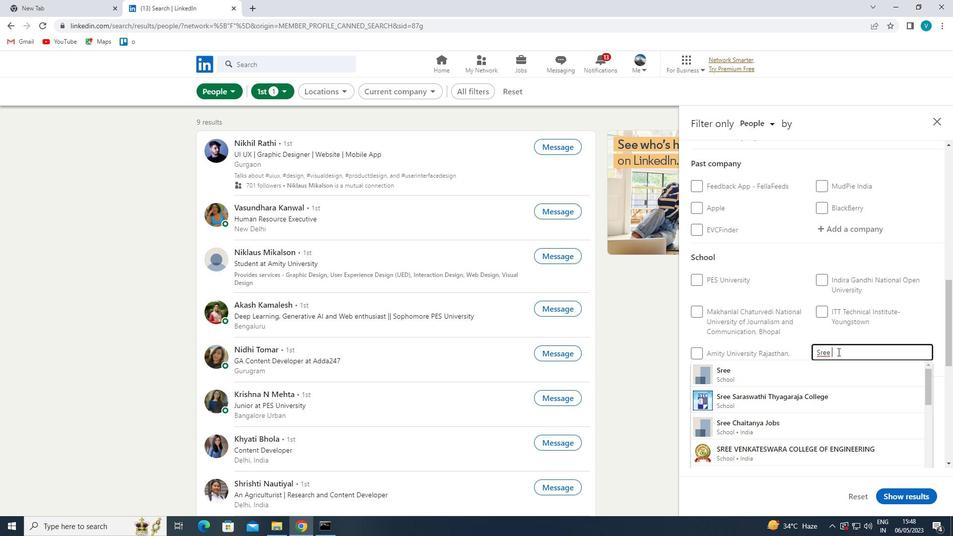
Action: Mouse moved to (709, 389)
Screenshot: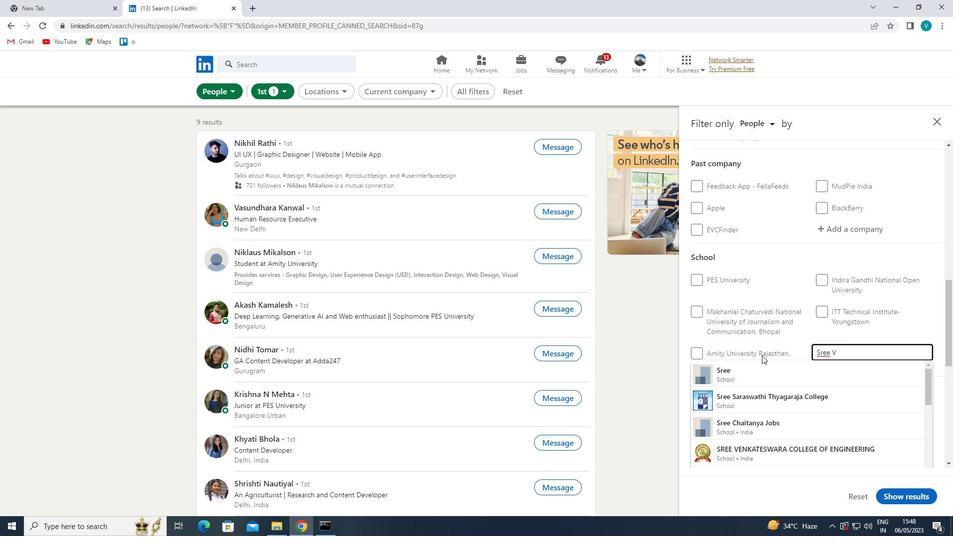 
Action: Key pressed IDYANIKETHAN
Screenshot: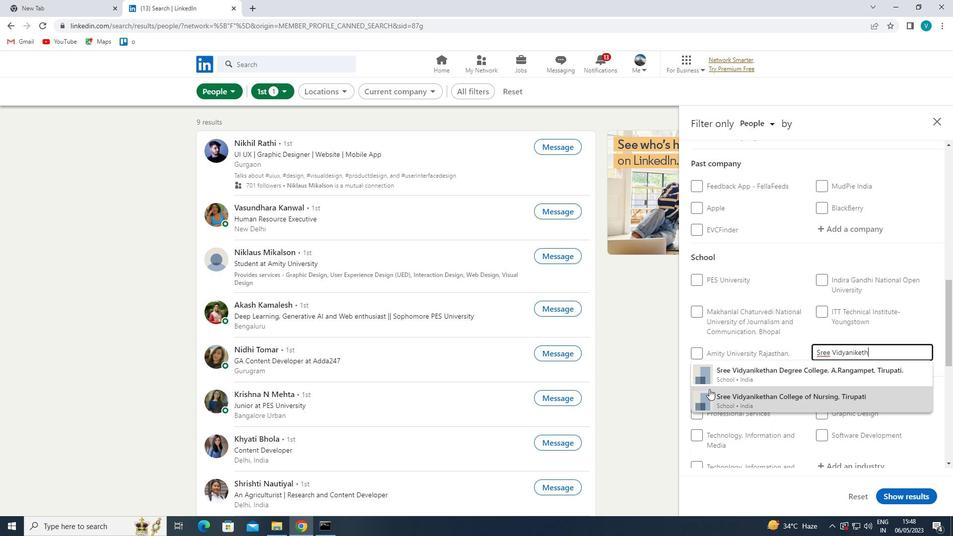 
Action: Mouse moved to (813, 372)
Screenshot: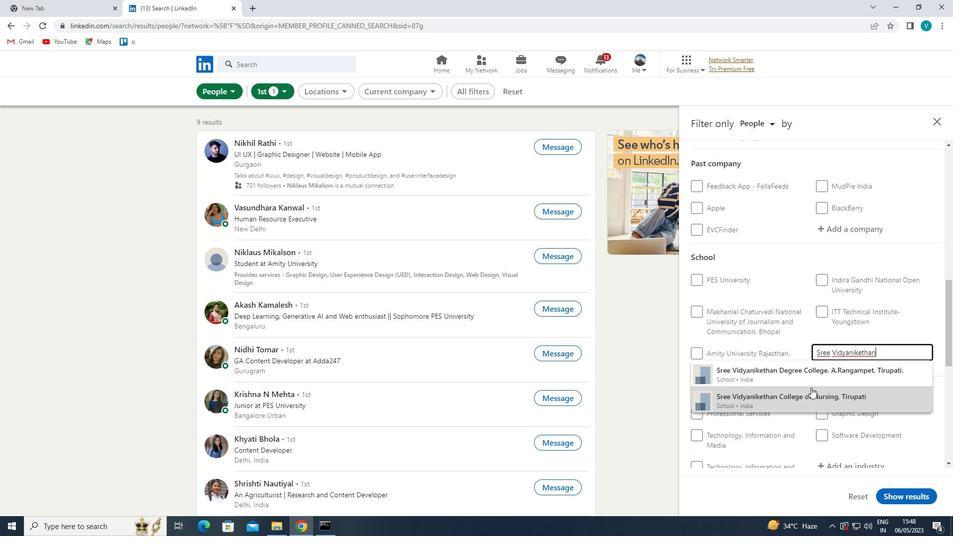 
Action: Mouse pressed left at (813, 372)
Screenshot: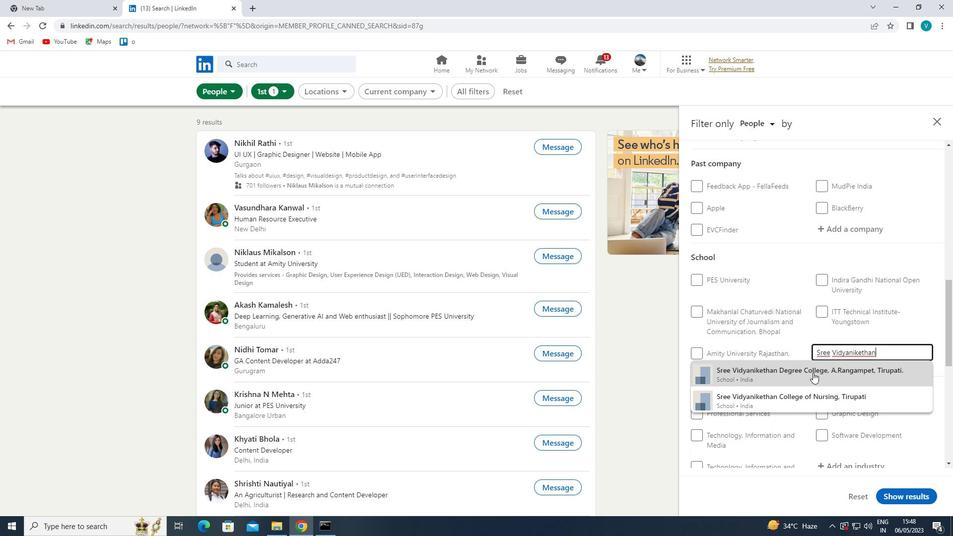 
Action: Mouse moved to (812, 371)
Screenshot: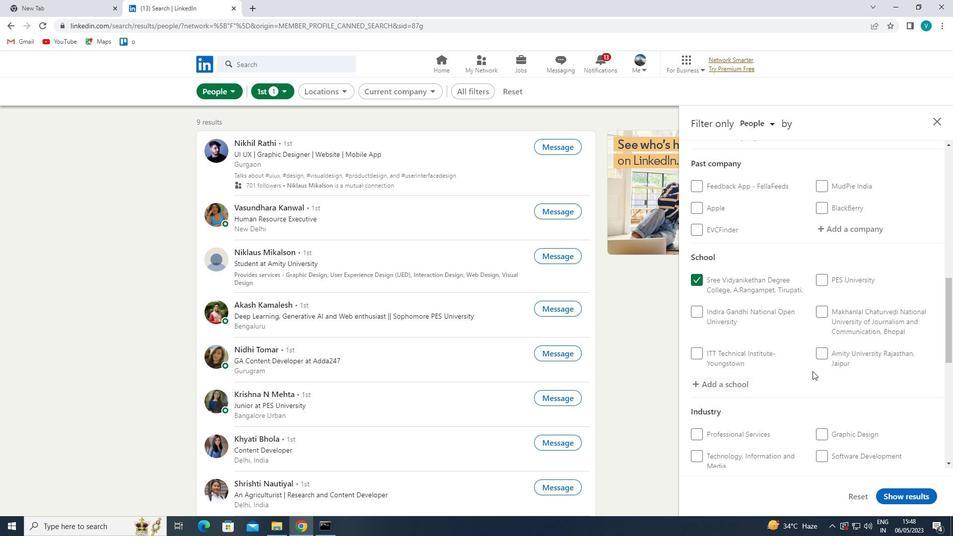 
Action: Mouse scrolled (812, 370) with delta (0, 0)
Screenshot: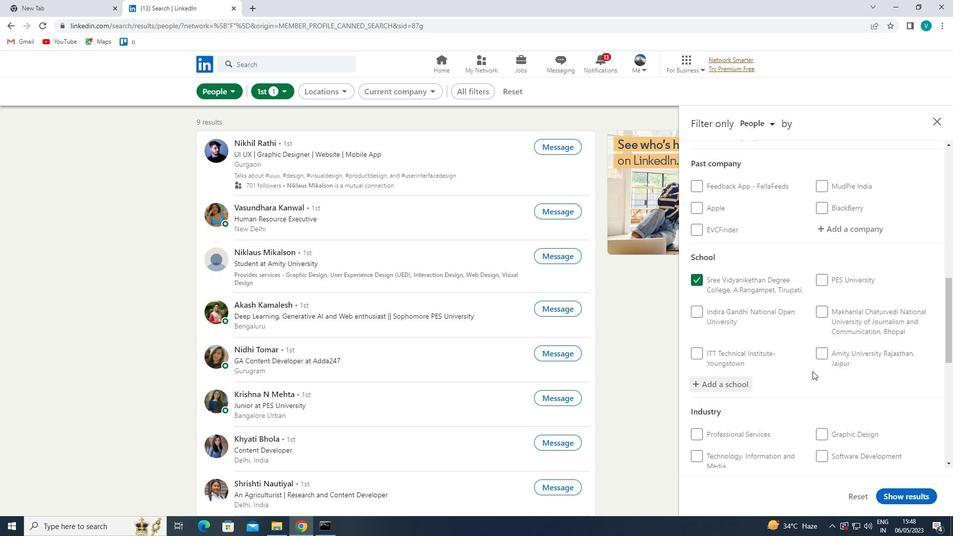 
Action: Mouse moved to (811, 371)
Screenshot: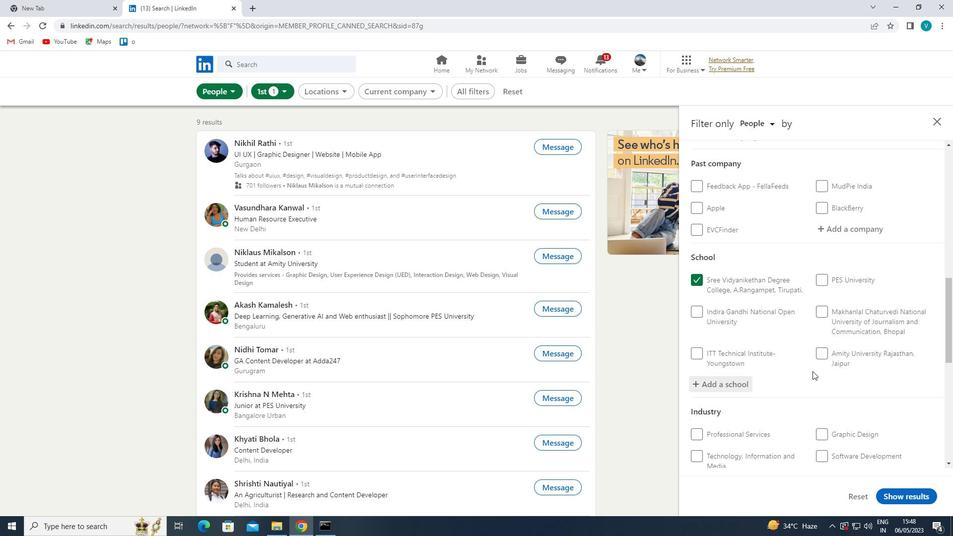 
Action: Mouse scrolled (811, 370) with delta (0, 0)
Screenshot: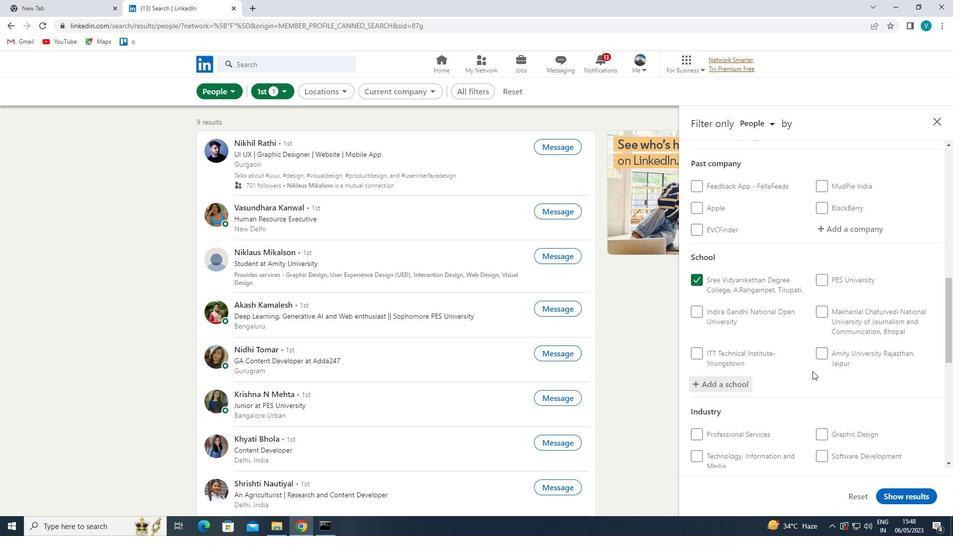 
Action: Mouse scrolled (811, 370) with delta (0, 0)
Screenshot: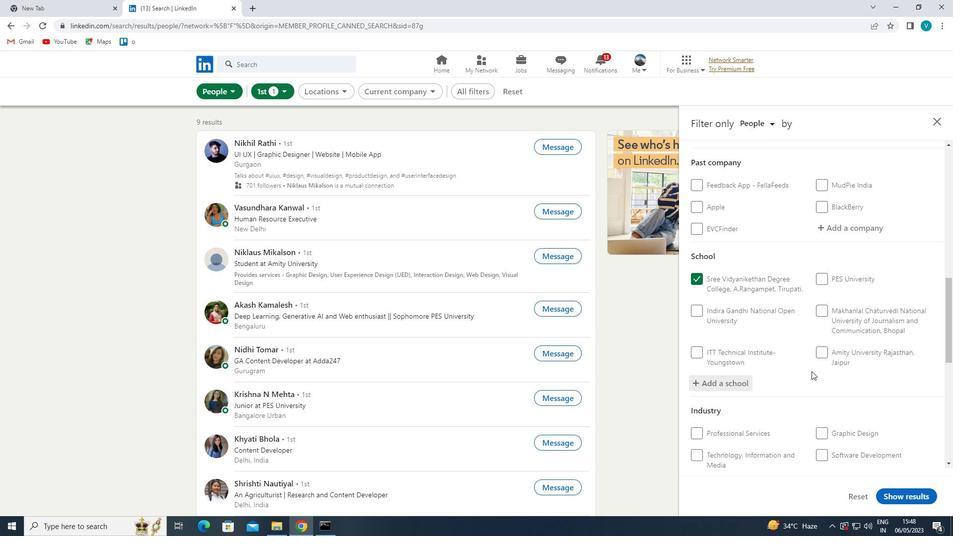 
Action: Mouse moved to (833, 336)
Screenshot: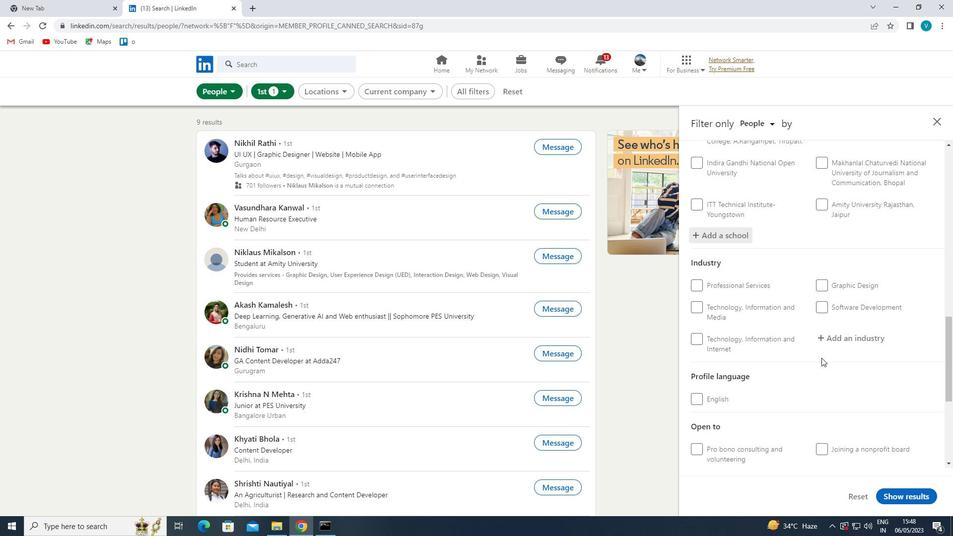 
Action: Mouse pressed left at (833, 336)
Screenshot: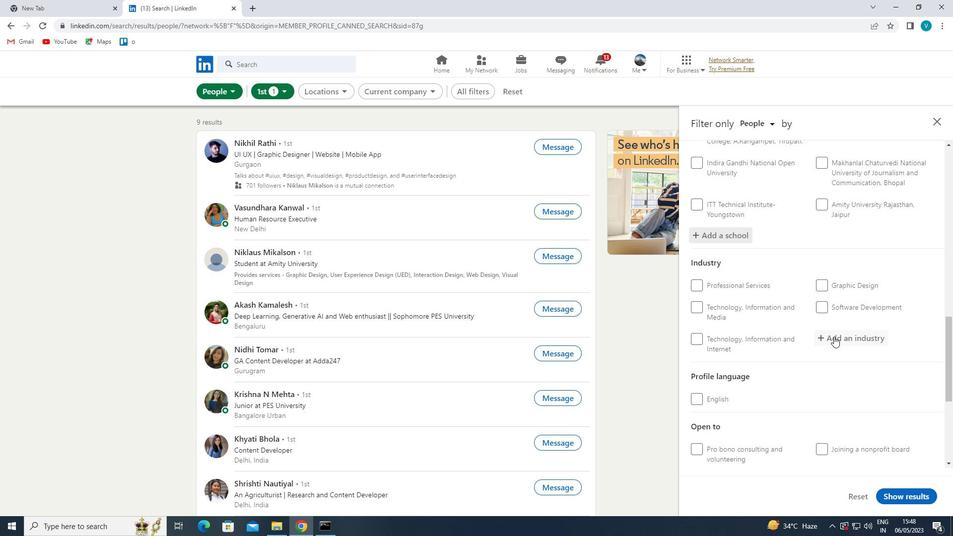 
Action: Mouse moved to (755, 387)
Screenshot: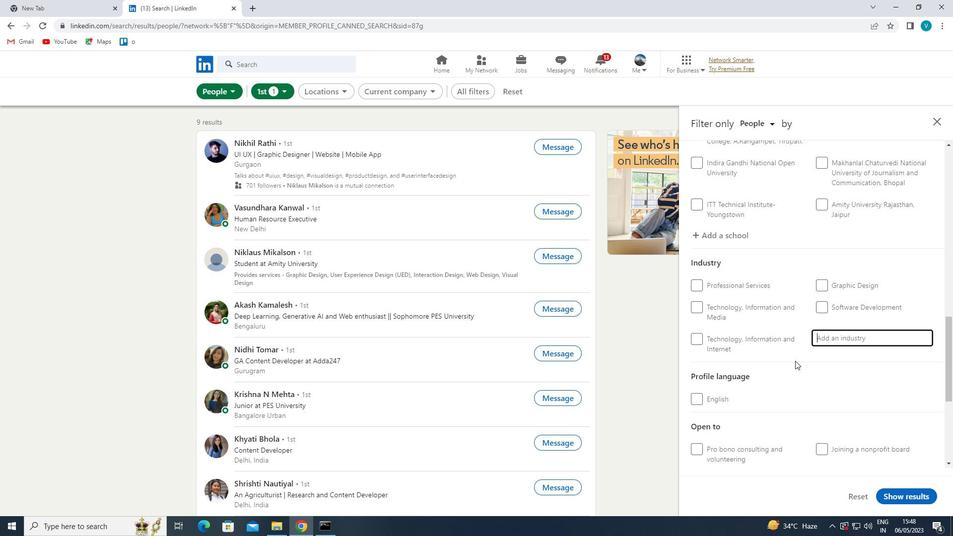 
Action: Key pressed <Key.shift>WATER,
Screenshot: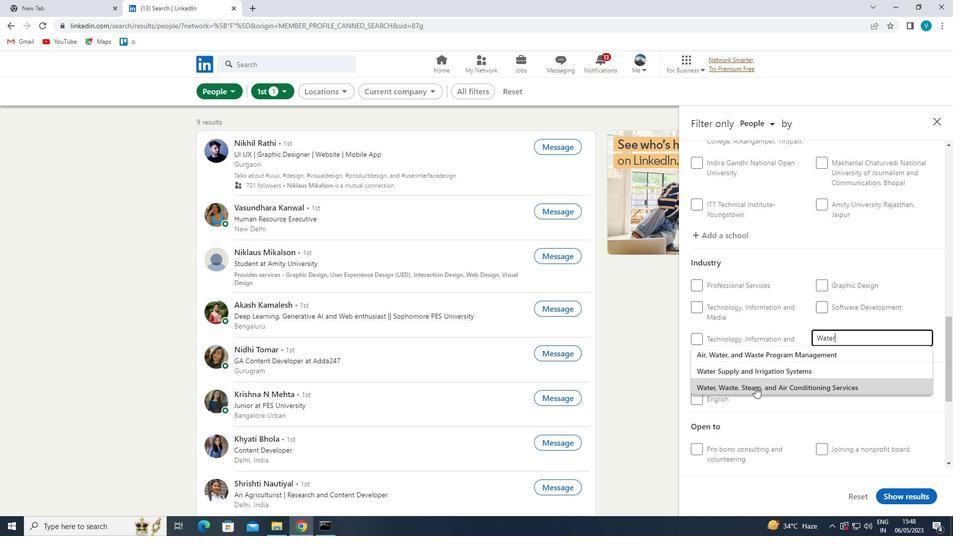 
Action: Mouse moved to (756, 387)
Screenshot: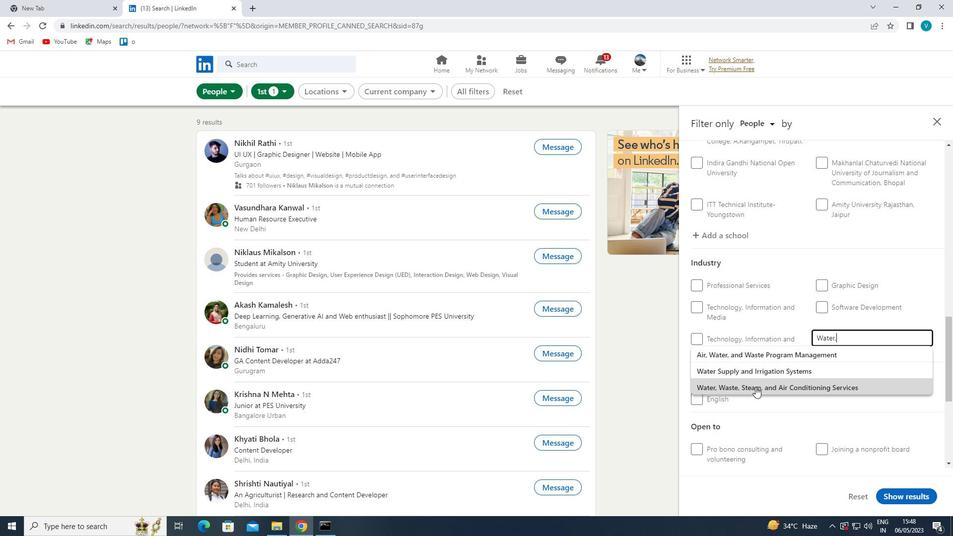 
Action: Mouse pressed left at (756, 387)
Screenshot: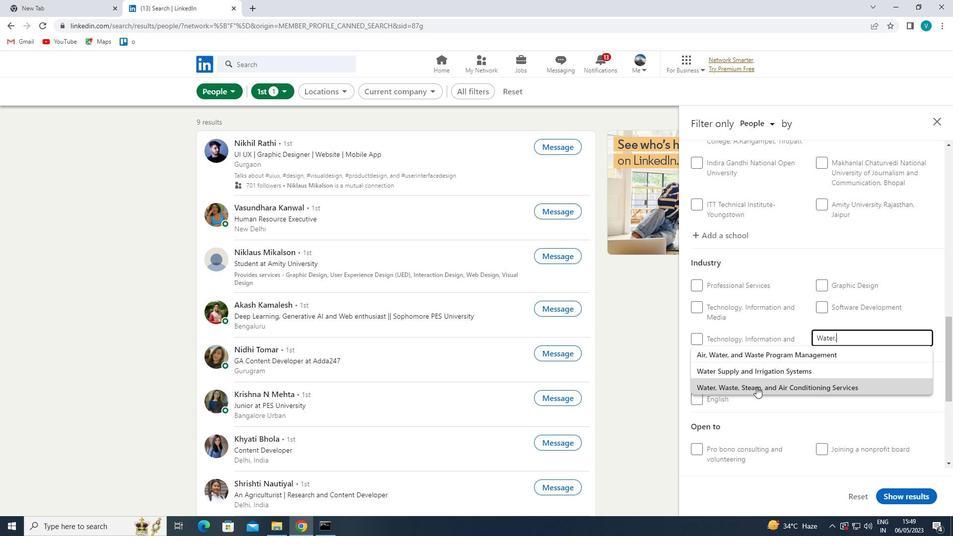 
Action: Mouse scrolled (756, 386) with delta (0, 0)
Screenshot: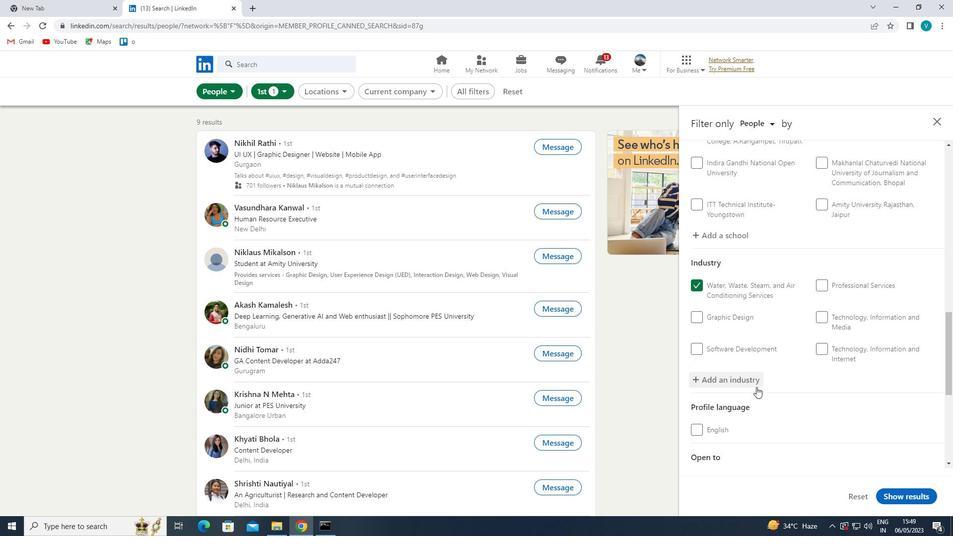 
Action: Mouse scrolled (756, 386) with delta (0, 0)
Screenshot: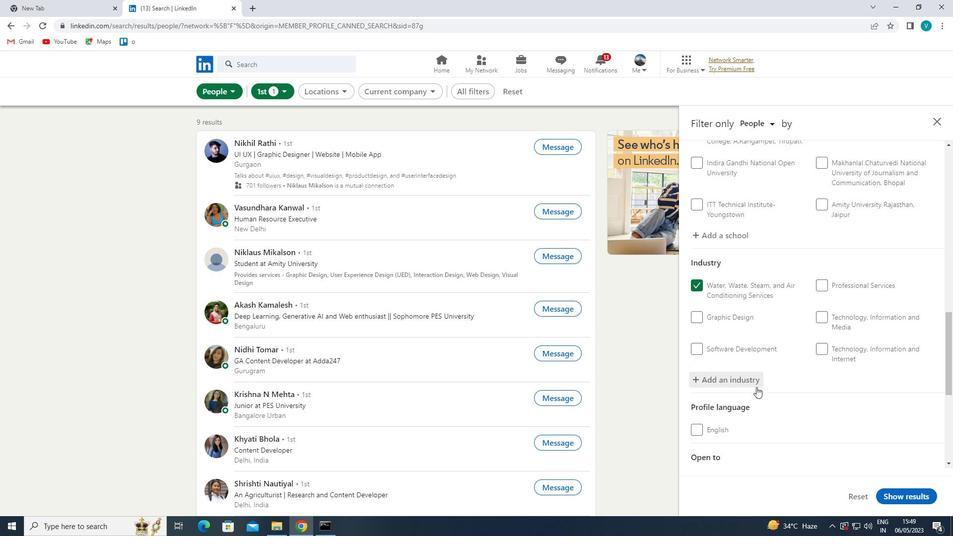 
Action: Mouse scrolled (756, 386) with delta (0, 0)
Screenshot: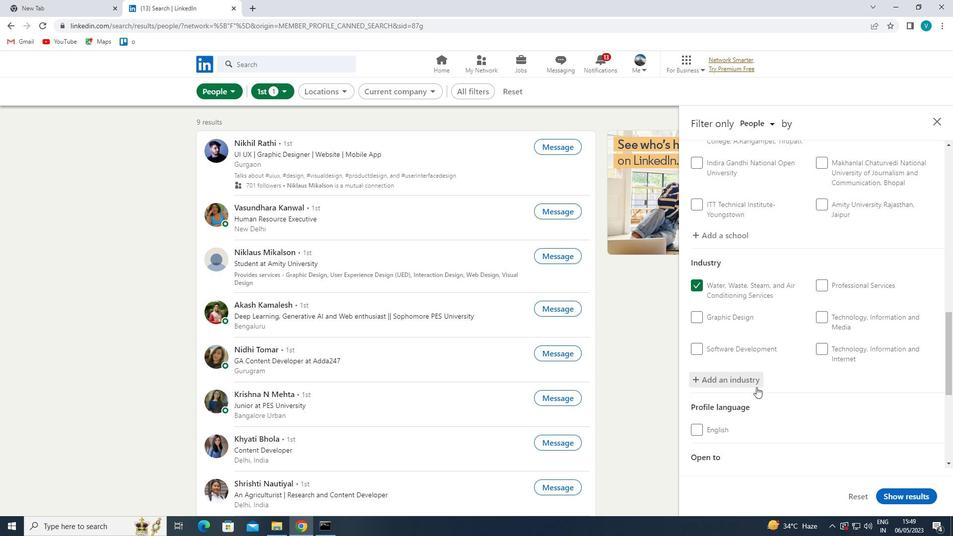 
Action: Mouse scrolled (756, 386) with delta (0, 0)
Screenshot: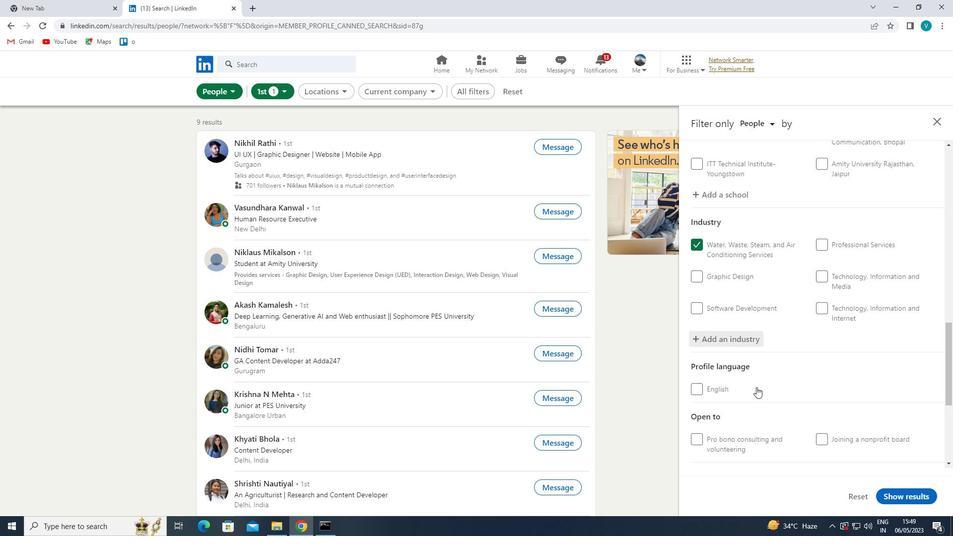 
Action: Mouse scrolled (756, 386) with delta (0, 0)
Screenshot: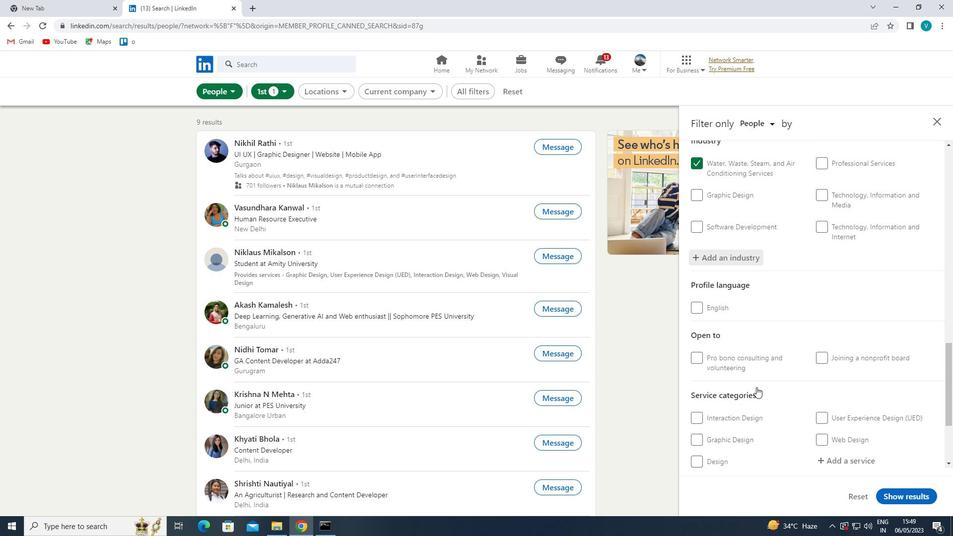 
Action: Mouse moved to (852, 331)
Screenshot: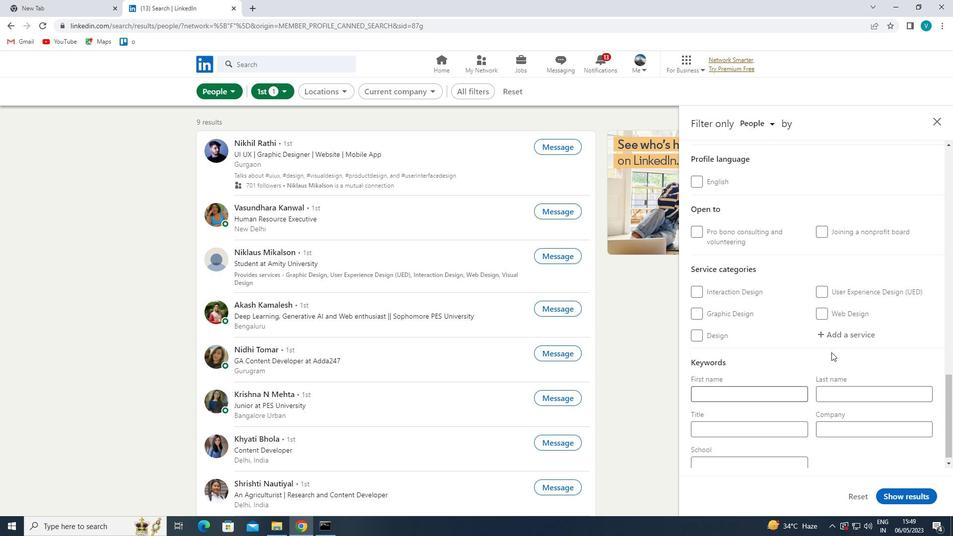 
Action: Mouse pressed left at (852, 331)
Screenshot: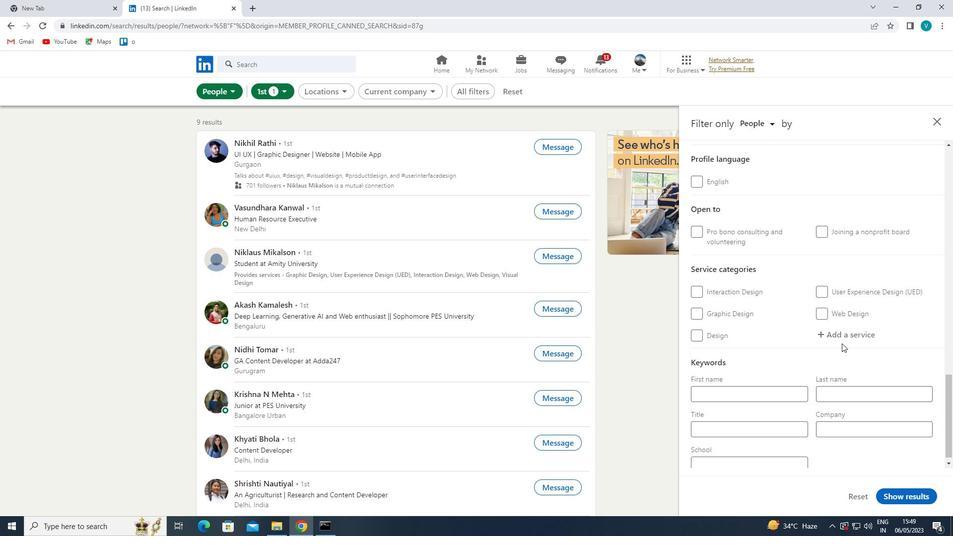 
Action: Mouse moved to (794, 365)
Screenshot: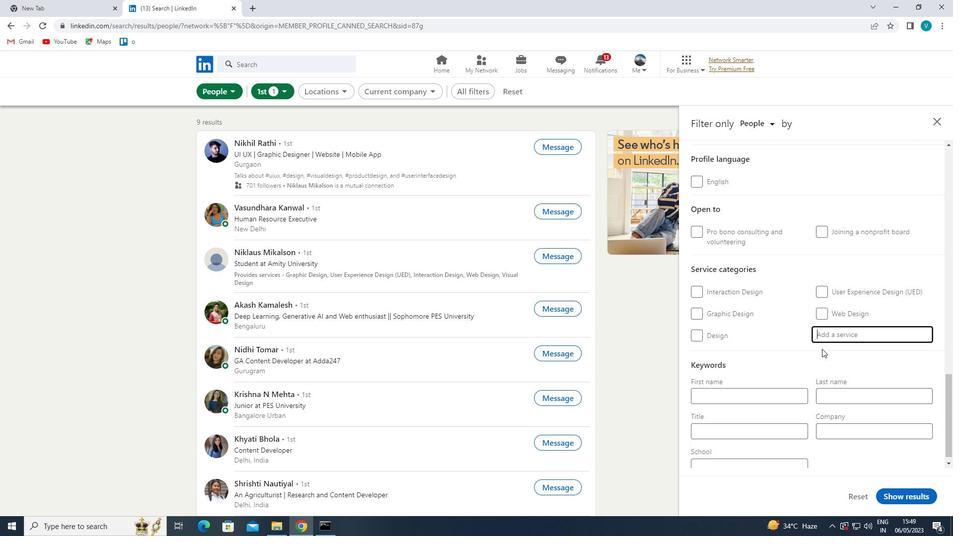 
Action: Key pressed <Key.shift>NOTARY
Screenshot: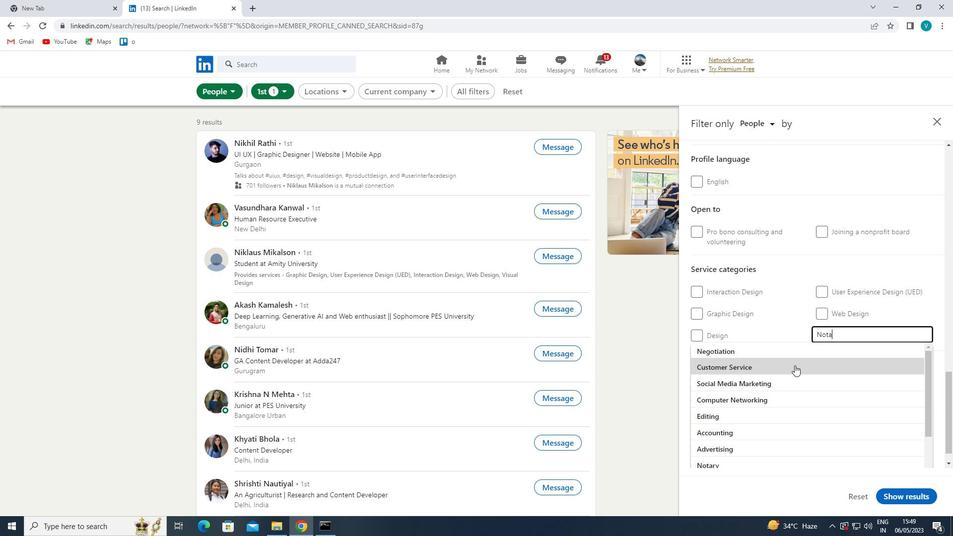 
Action: Mouse moved to (824, 264)
Screenshot: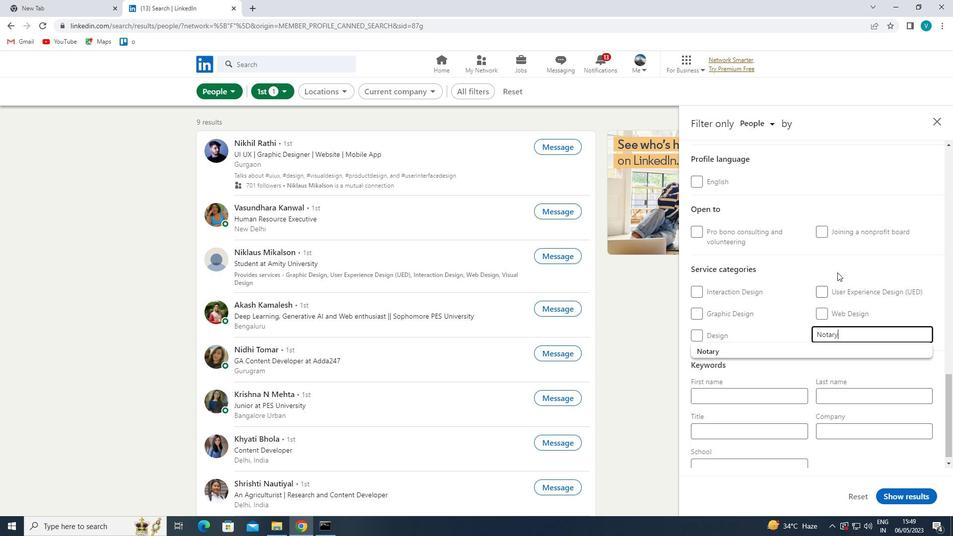 
Action: Key pressed <Key.shift>ONLINE<Key.space><Key.shift>REASERCH<Key.space>
Screenshot: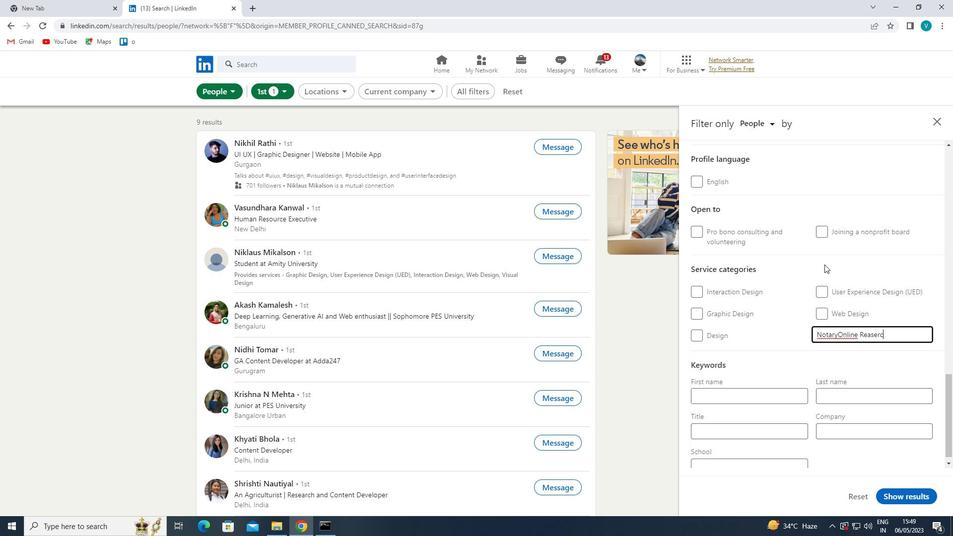
Action: Mouse moved to (867, 395)
Screenshot: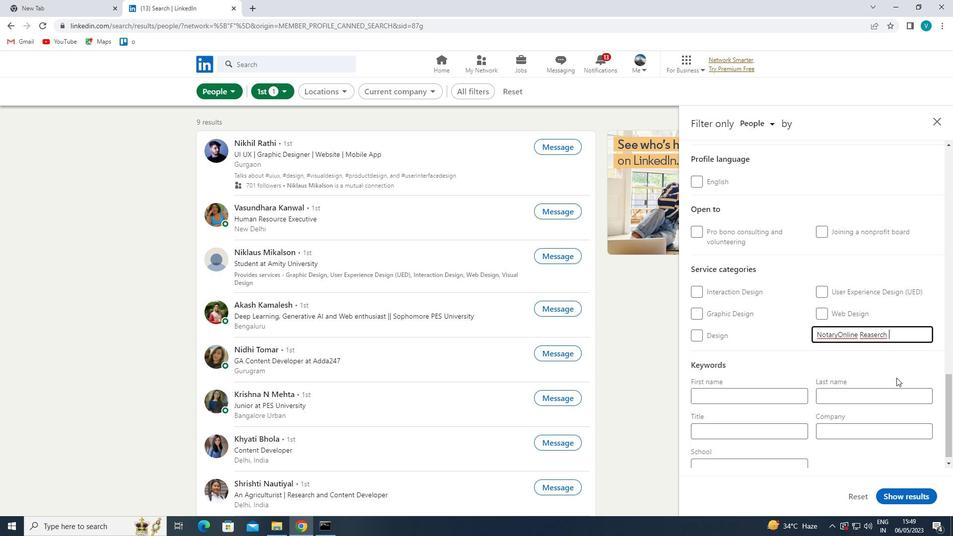 
Action: Key pressed <Key.backspace><Key.backspace><Key.backspace><Key.backspace><Key.backspace><Key.backspace><Key.backspace>SEARCH
Screenshot: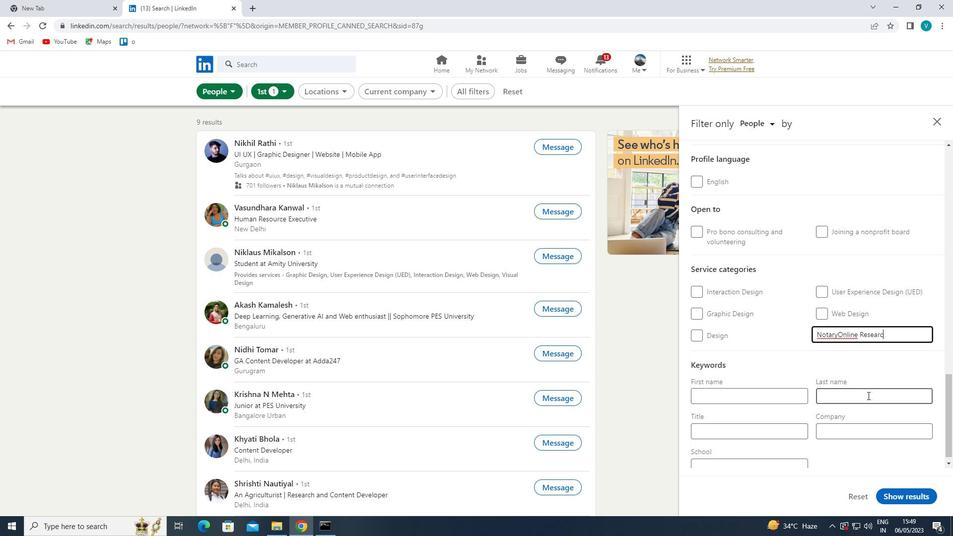 
Action: Mouse moved to (780, 346)
Screenshot: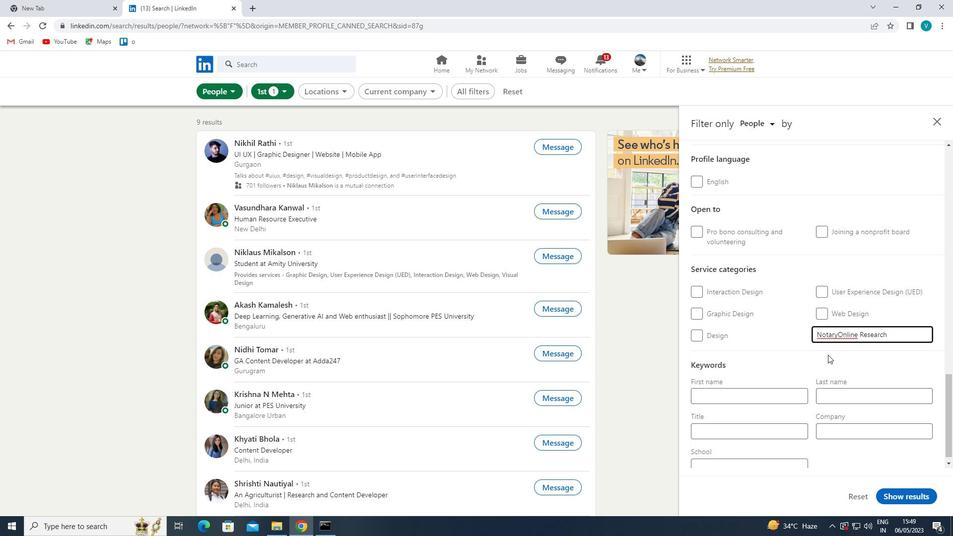 
Action: Mouse pressed left at (780, 346)
Screenshot: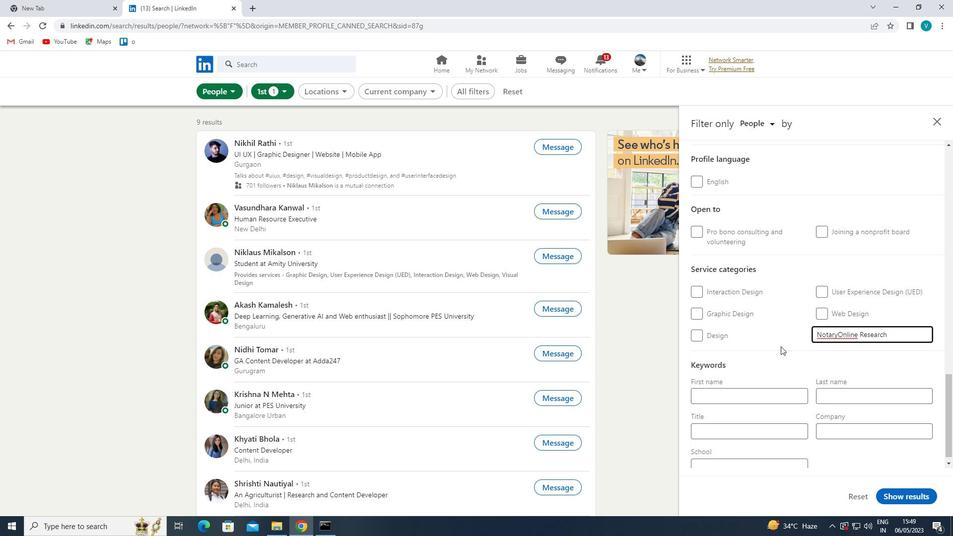 
Action: Mouse moved to (781, 344)
Screenshot: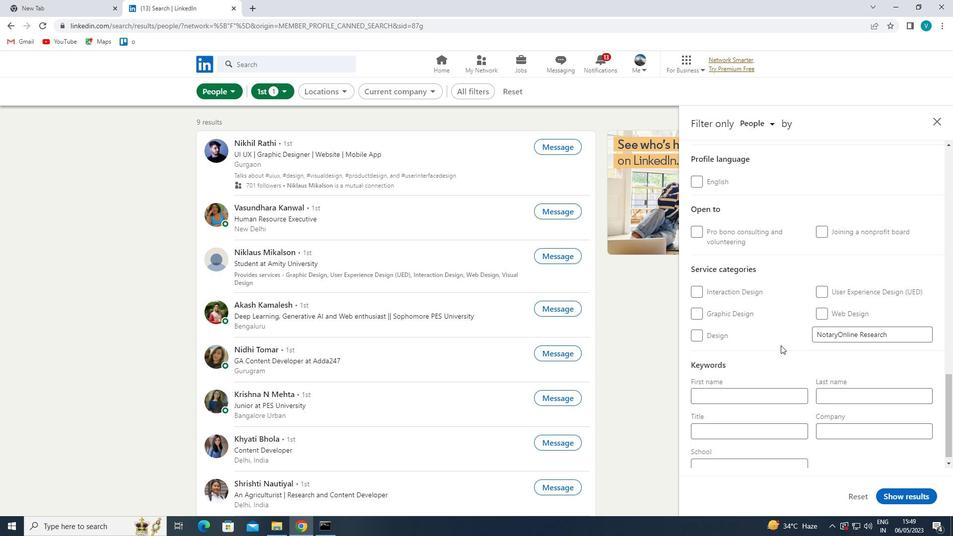 
Action: Mouse scrolled (781, 344) with delta (0, 0)
Screenshot: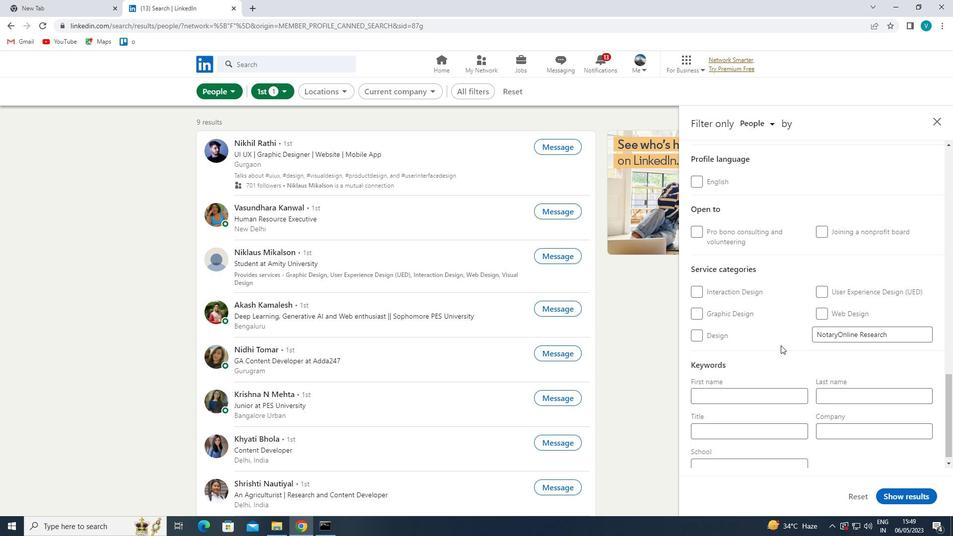
Action: Mouse scrolled (781, 344) with delta (0, 0)
Screenshot: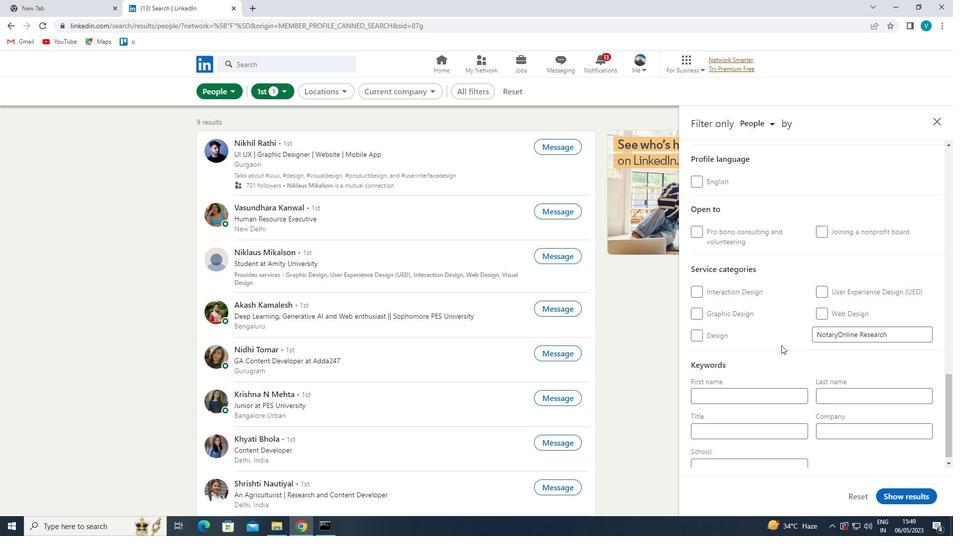 
Action: Mouse scrolled (781, 344) with delta (0, 0)
Screenshot: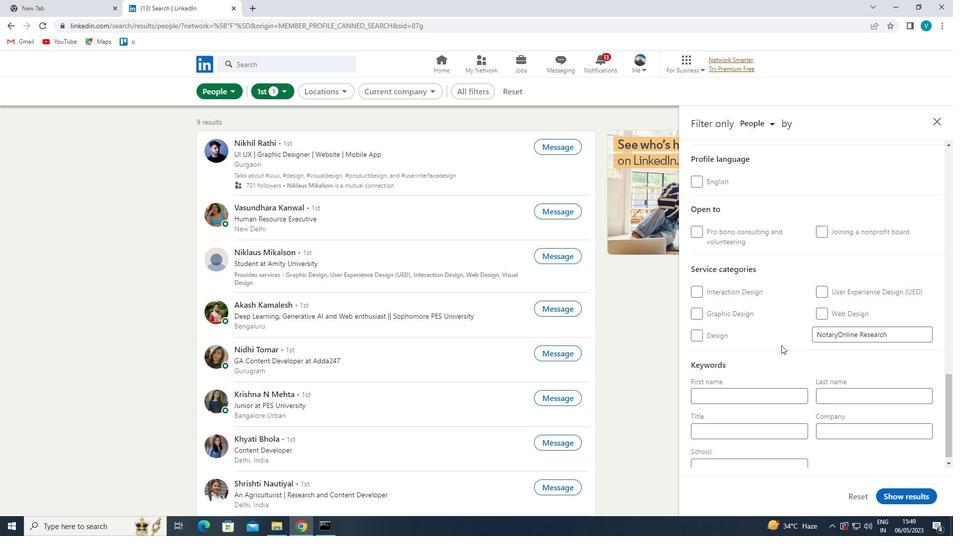 
Action: Mouse moved to (766, 417)
Screenshot: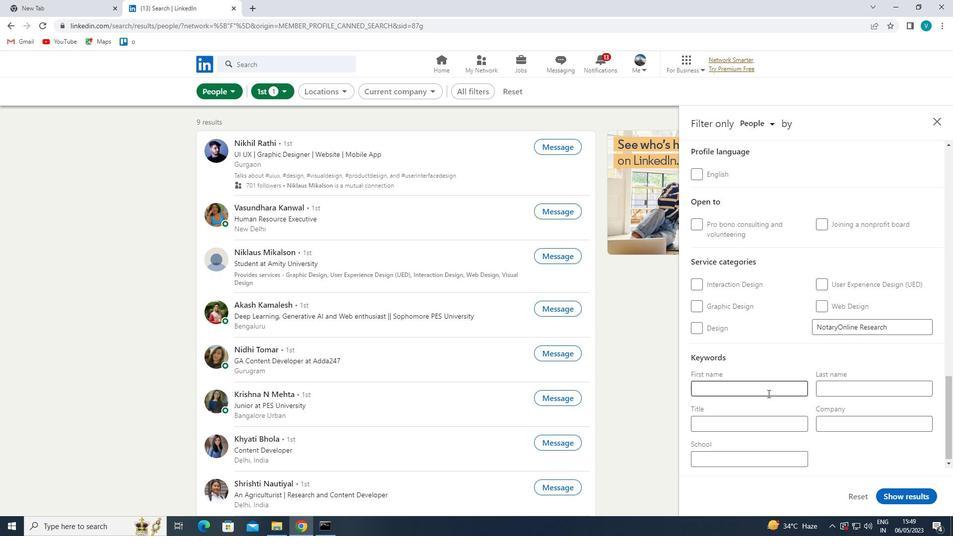 
Action: Mouse pressed left at (766, 417)
Screenshot: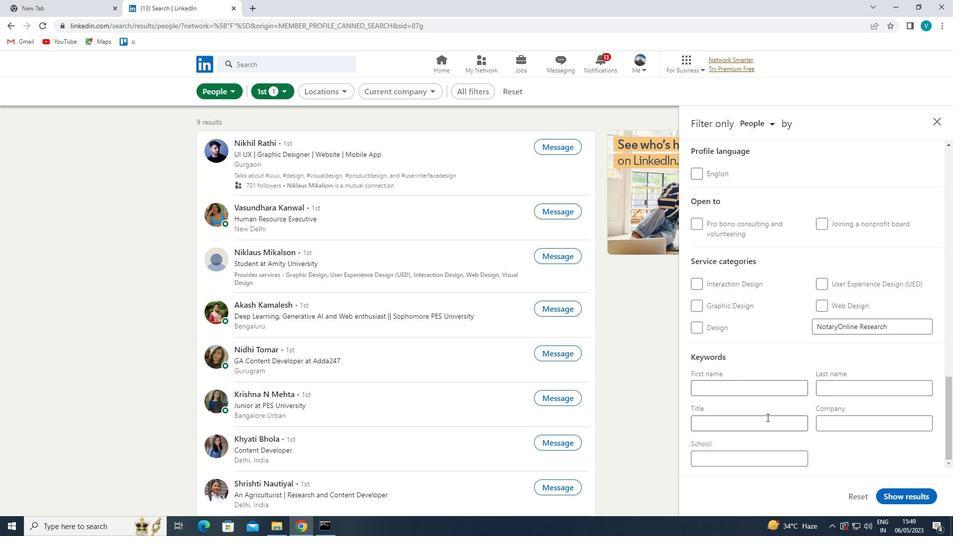 
Action: Mouse moved to (717, 424)
Screenshot: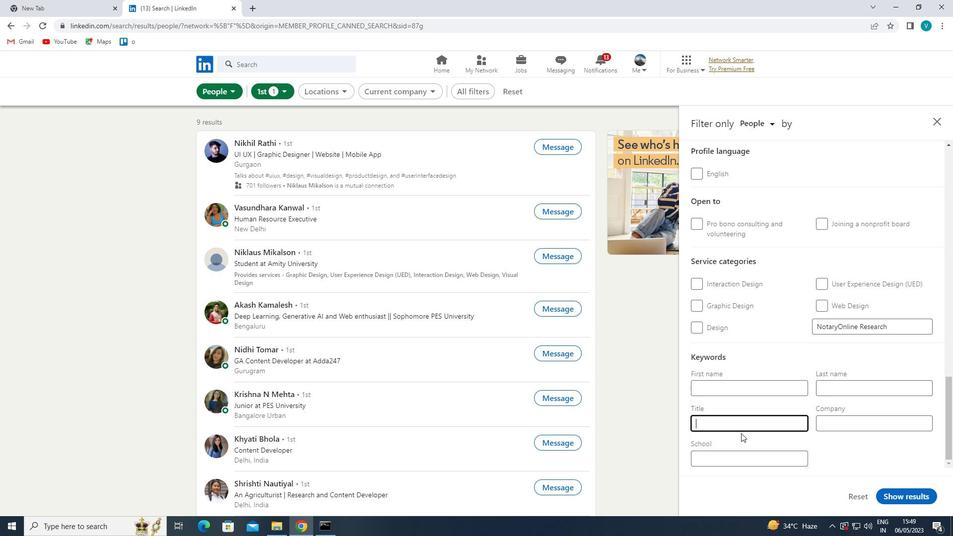 
Action: Key pressed <Key.shift>MAKEUP<Key.space><Key.shift>ARTIST<Key.space>
Screenshot: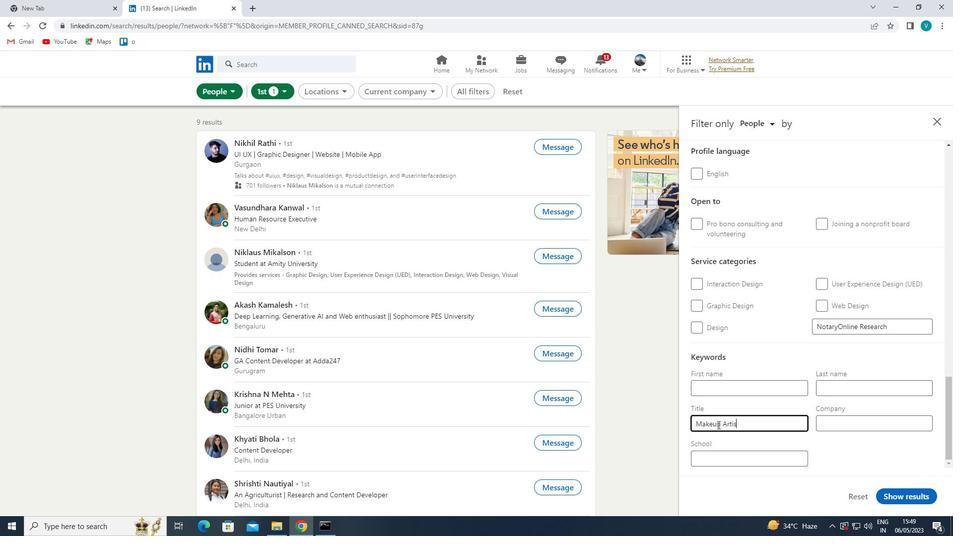 
Action: Mouse moved to (897, 494)
Screenshot: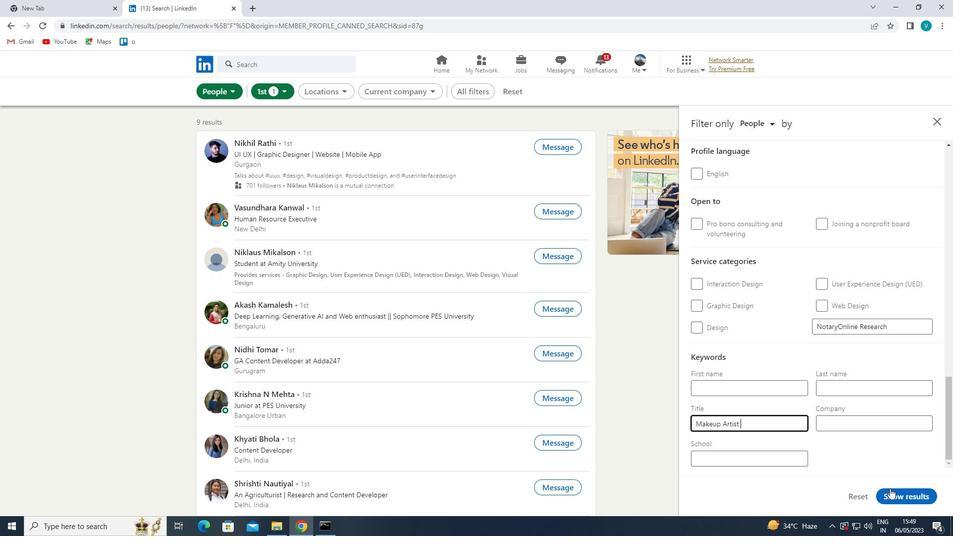 
Action: Mouse pressed left at (897, 494)
Screenshot: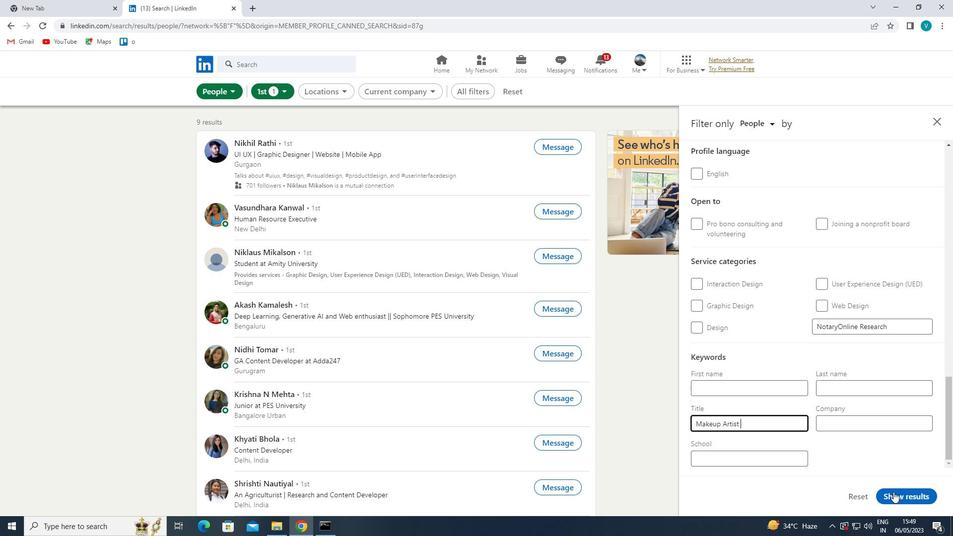 
Action: Mouse moved to (896, 493)
Screenshot: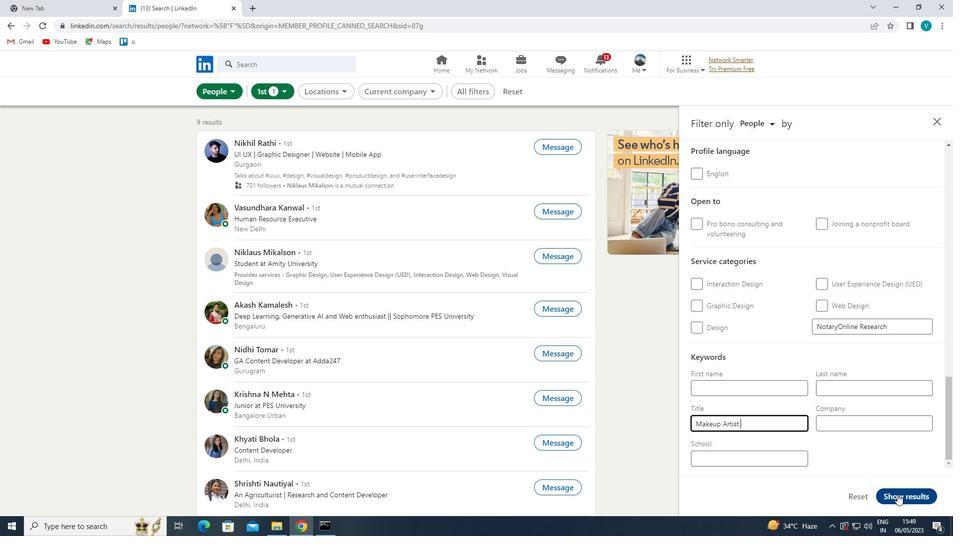 
